 Task: Mix a mono version of a podcast intro for a consistent listening experience.
Action: Mouse moved to (5, 7)
Screenshot: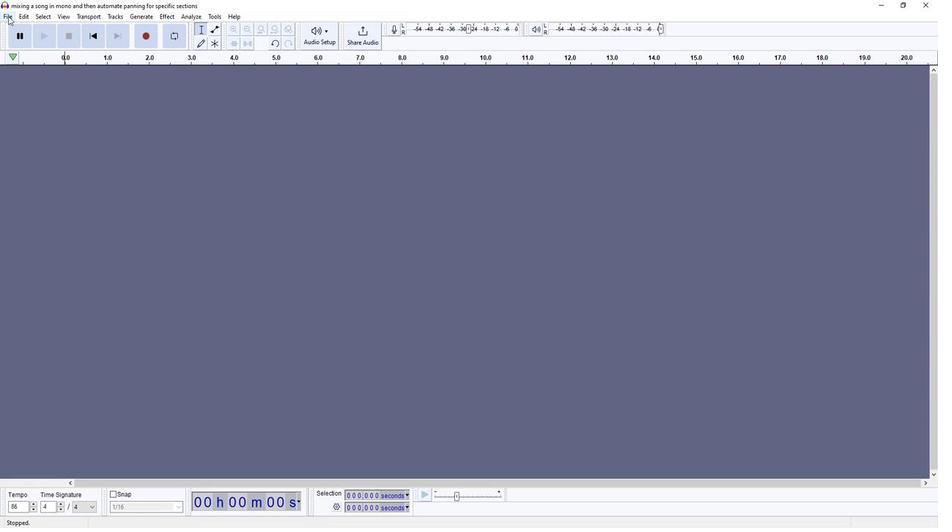 
Action: Mouse pressed left at (5, 7)
Screenshot: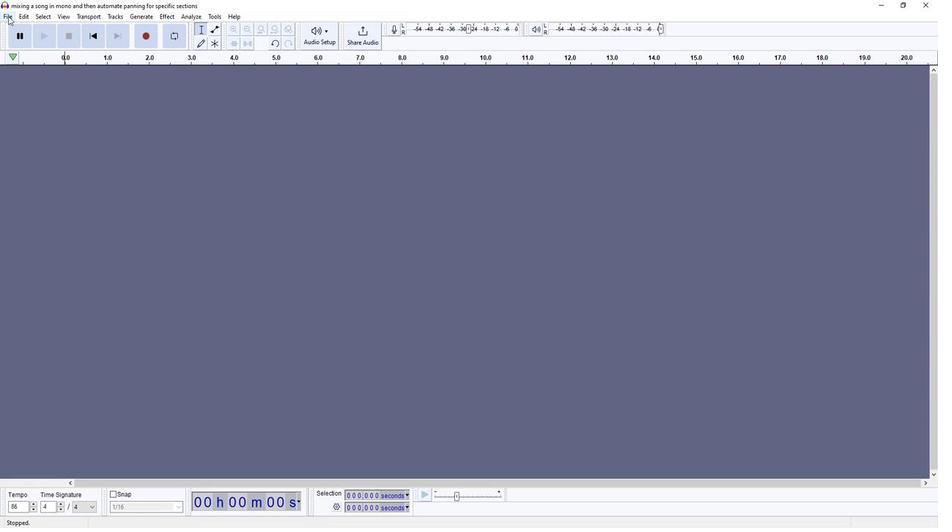 
Action: Mouse moved to (157, 107)
Screenshot: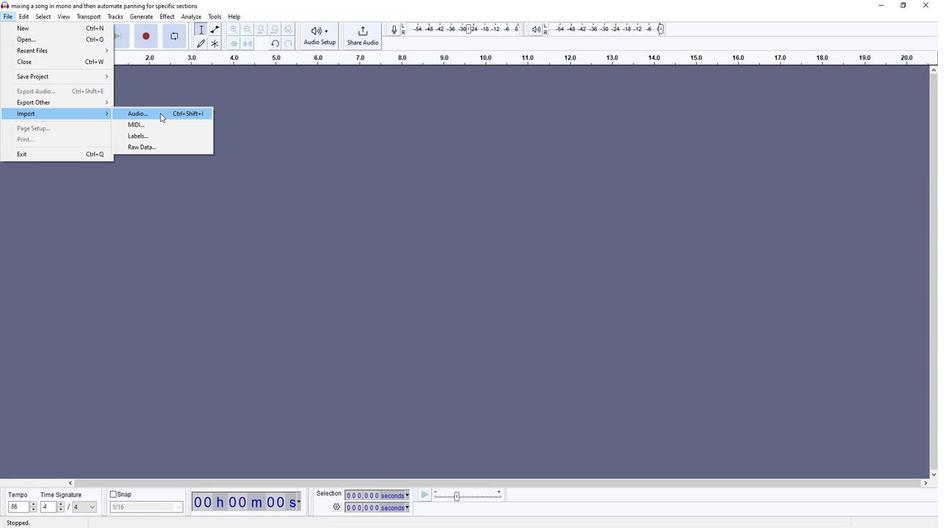 
Action: Mouse pressed left at (157, 107)
Screenshot: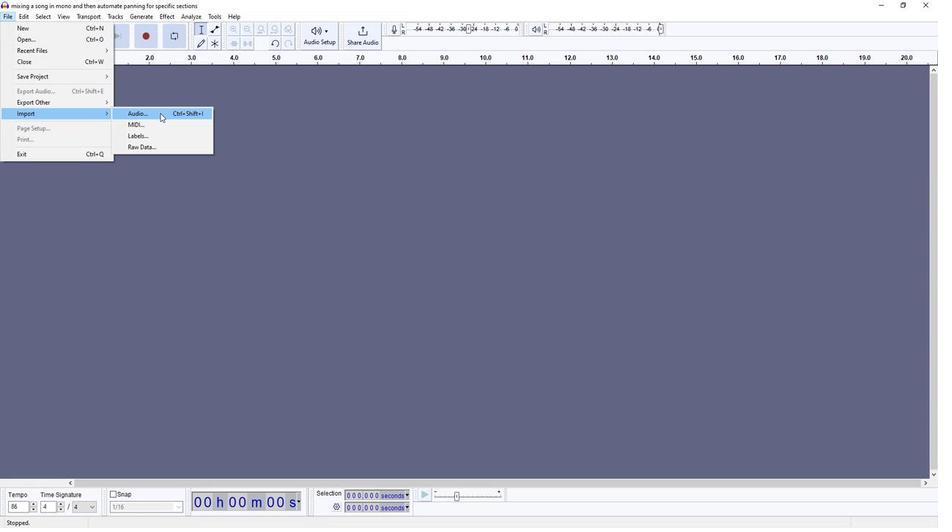 
Action: Mouse moved to (154, 110)
Screenshot: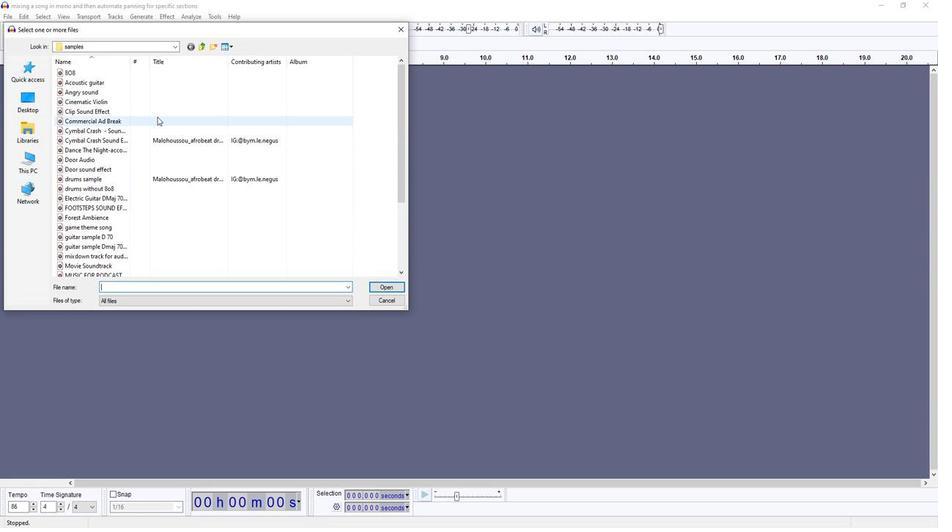 
Action: Mouse scrolled (154, 110) with delta (0, 0)
Screenshot: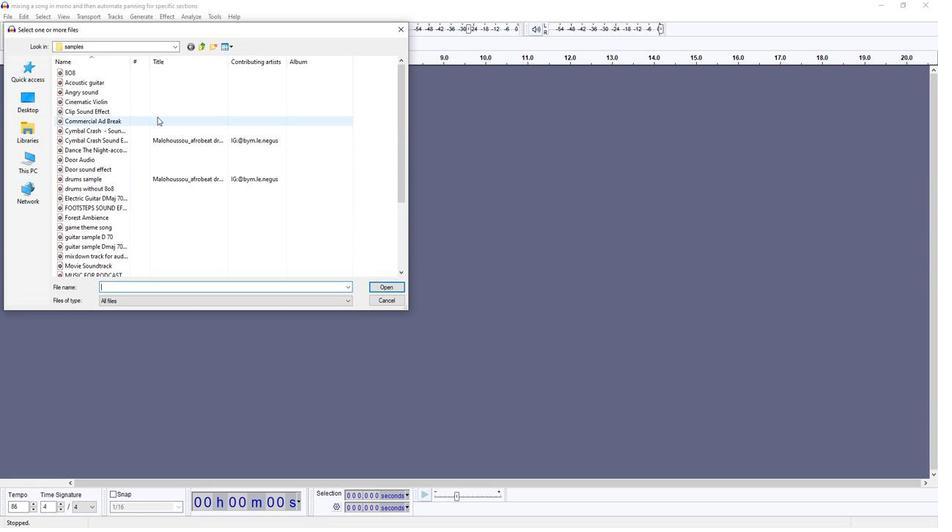 
Action: Mouse scrolled (154, 110) with delta (0, 0)
Screenshot: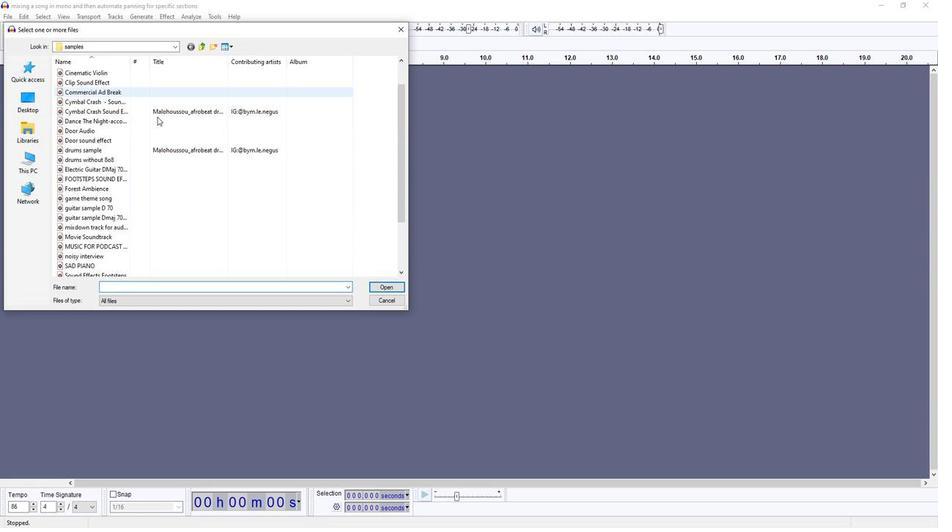 
Action: Mouse scrolled (154, 110) with delta (0, 0)
Screenshot: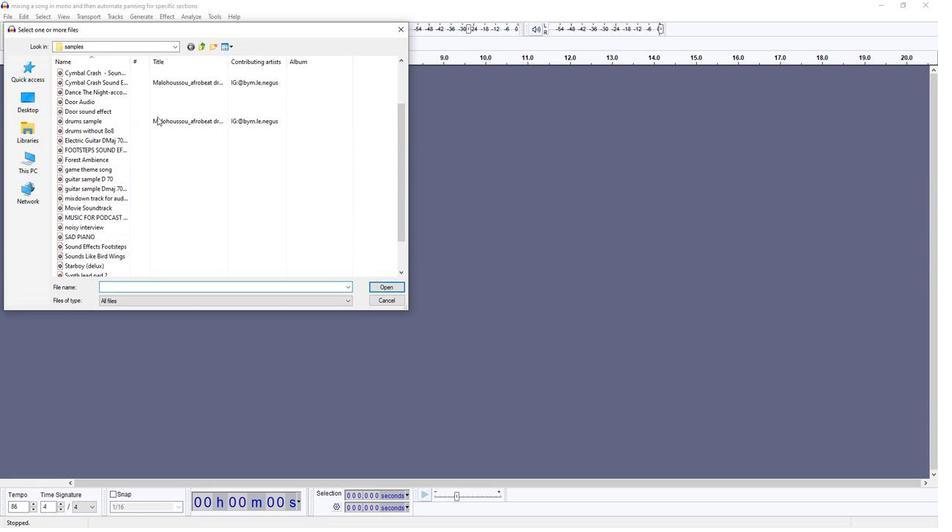 
Action: Mouse scrolled (154, 110) with delta (0, 0)
Screenshot: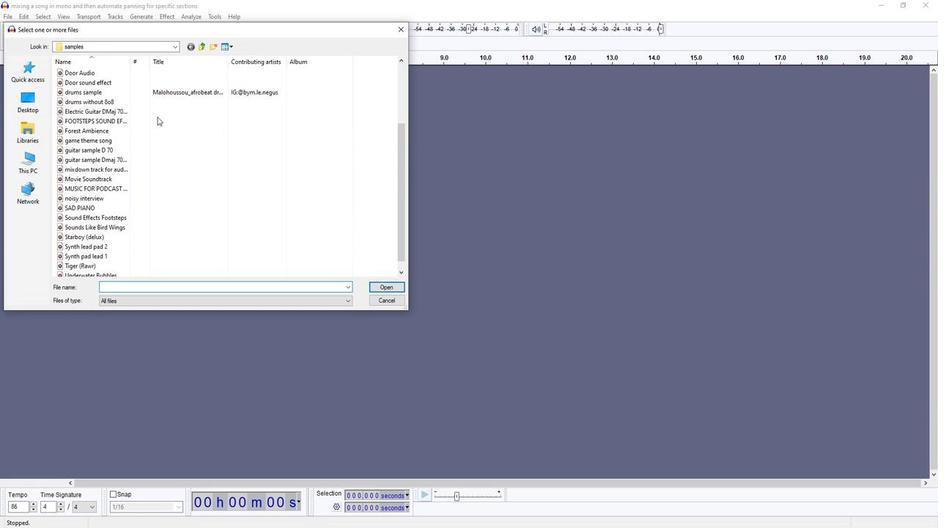 
Action: Mouse scrolled (154, 110) with delta (0, 0)
Screenshot: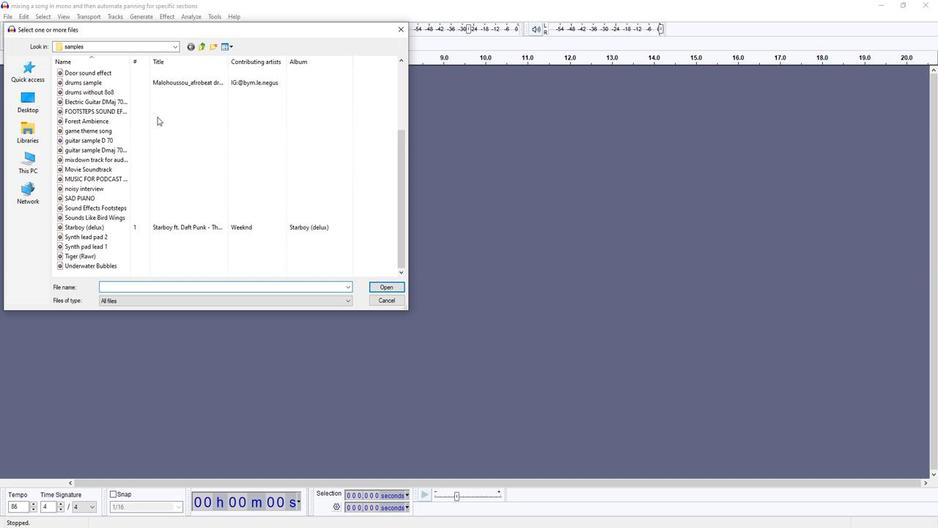 
Action: Mouse scrolled (154, 110) with delta (0, 0)
Screenshot: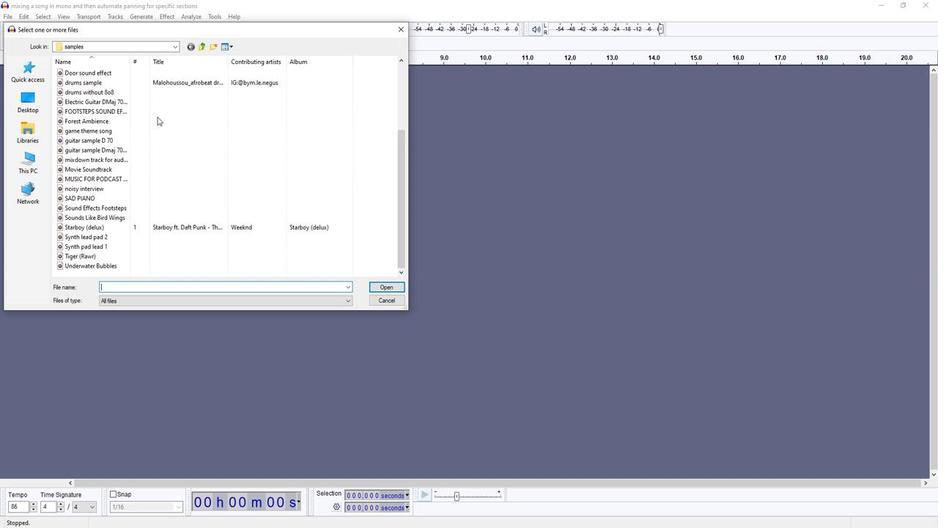 
Action: Mouse moved to (108, 172)
Screenshot: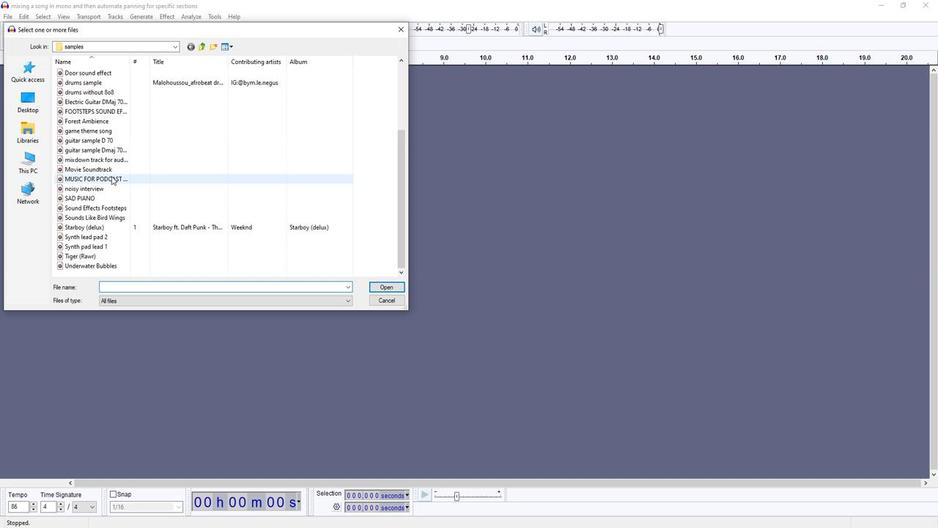 
Action: Mouse pressed left at (108, 172)
Screenshot: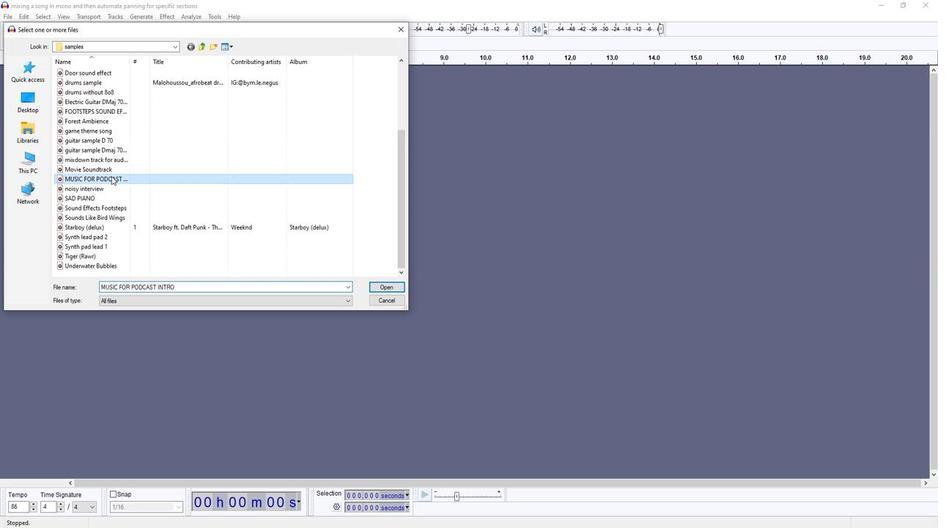 
Action: Mouse moved to (379, 286)
Screenshot: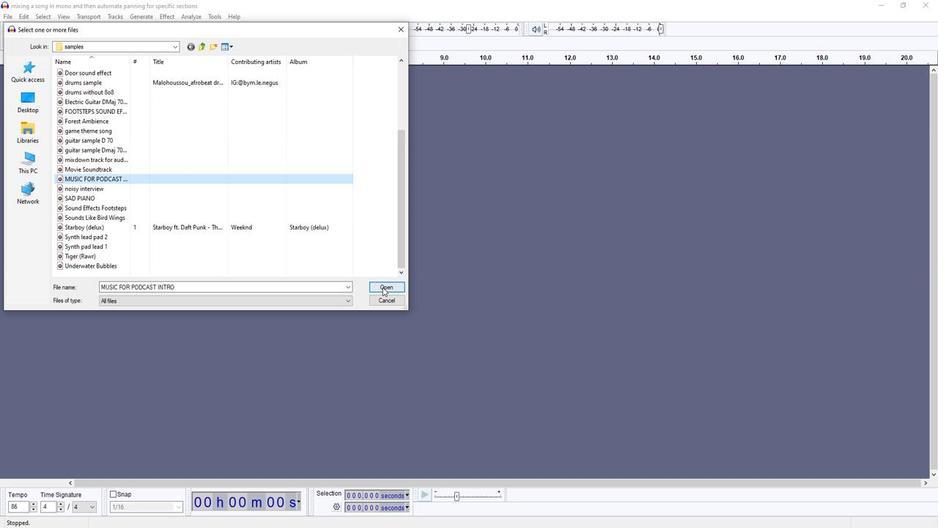 
Action: Mouse pressed left at (379, 286)
Screenshot: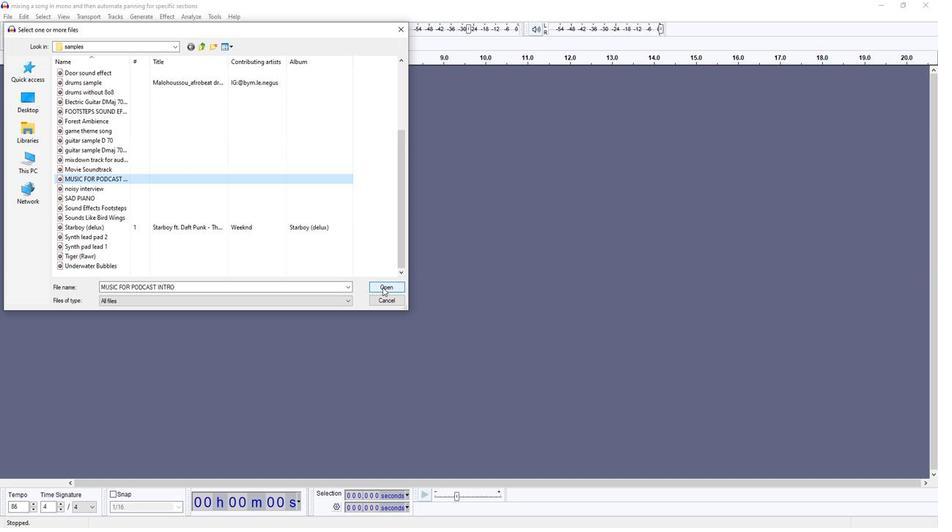 
Action: Mouse moved to (231, 18)
Screenshot: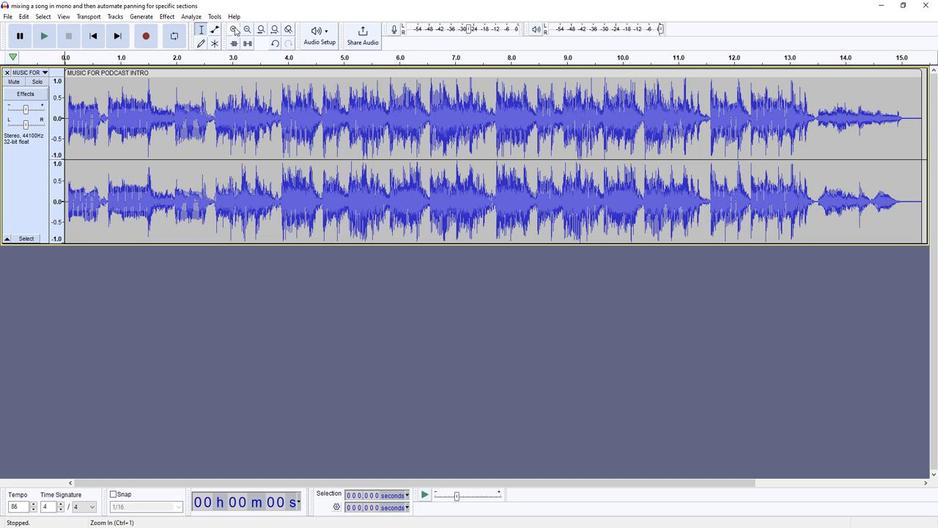 
Action: Mouse pressed left at (231, 18)
Screenshot: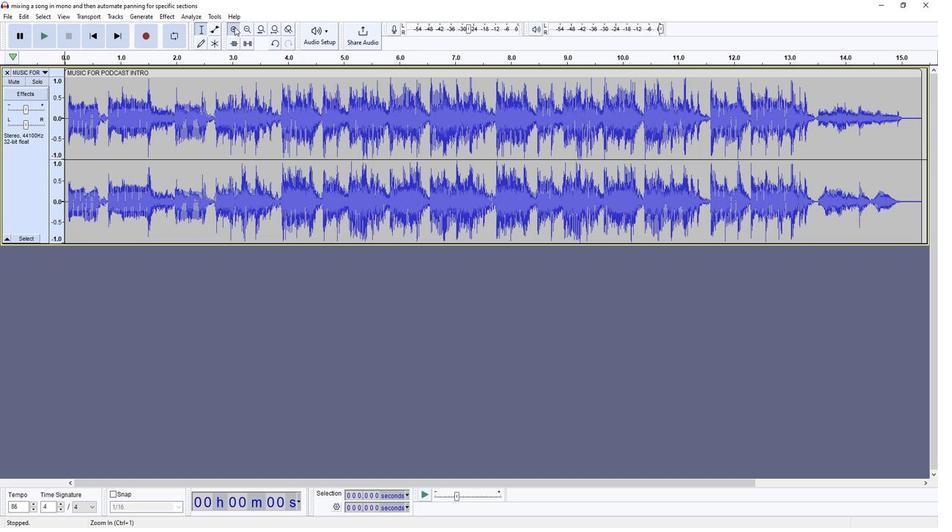 
Action: Mouse pressed left at (231, 18)
Screenshot: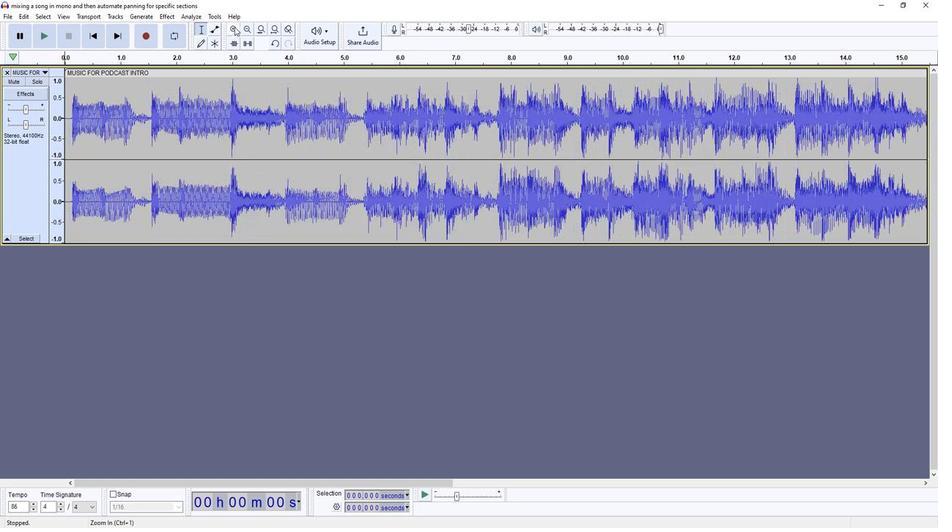 
Action: Mouse moved to (77, 114)
Screenshot: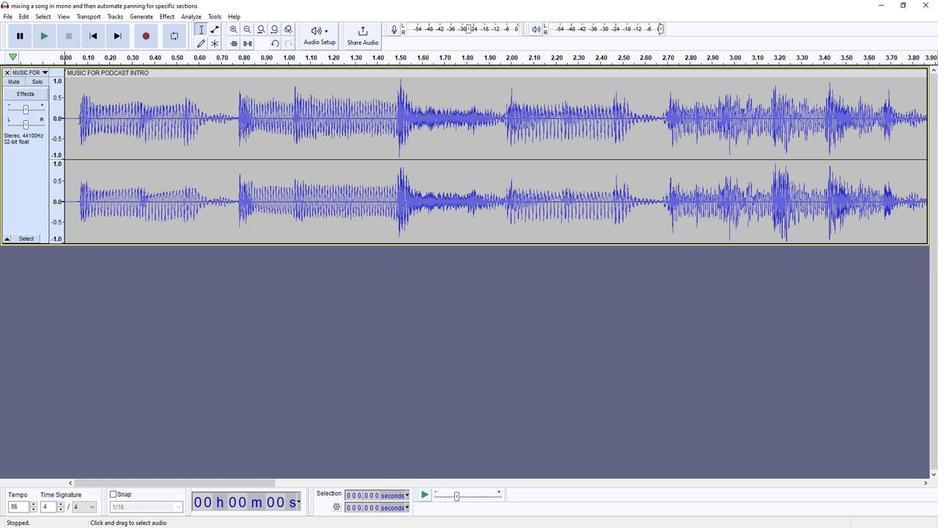 
Action: Mouse pressed left at (77, 114)
Screenshot: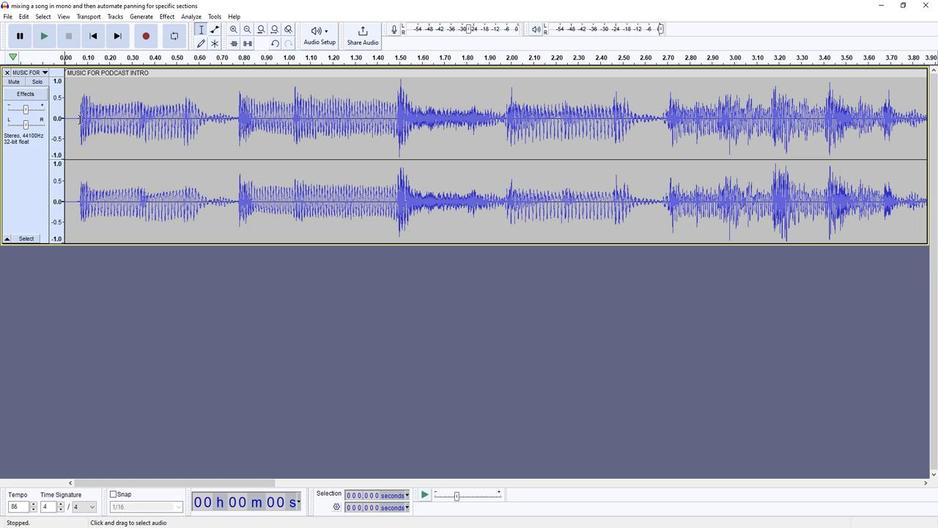 
Action: Mouse moved to (20, 6)
Screenshot: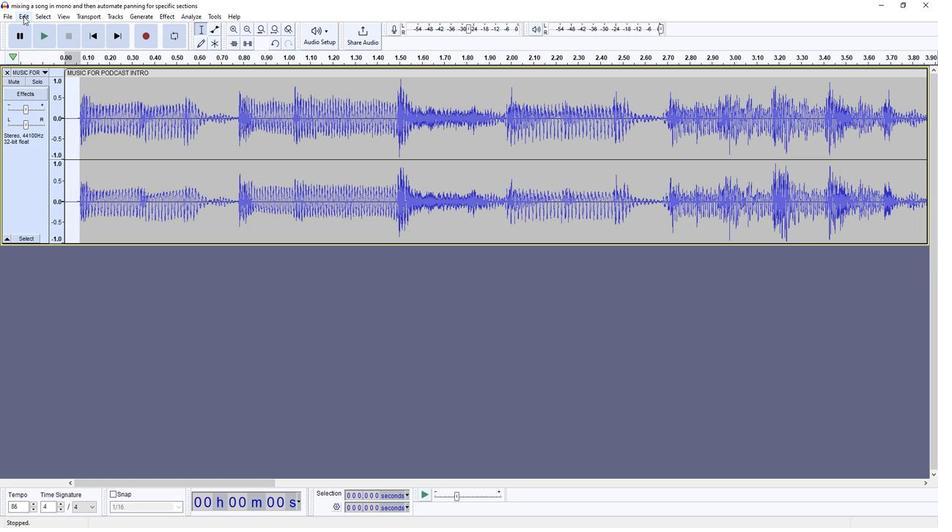 
Action: Mouse pressed left at (20, 6)
Screenshot: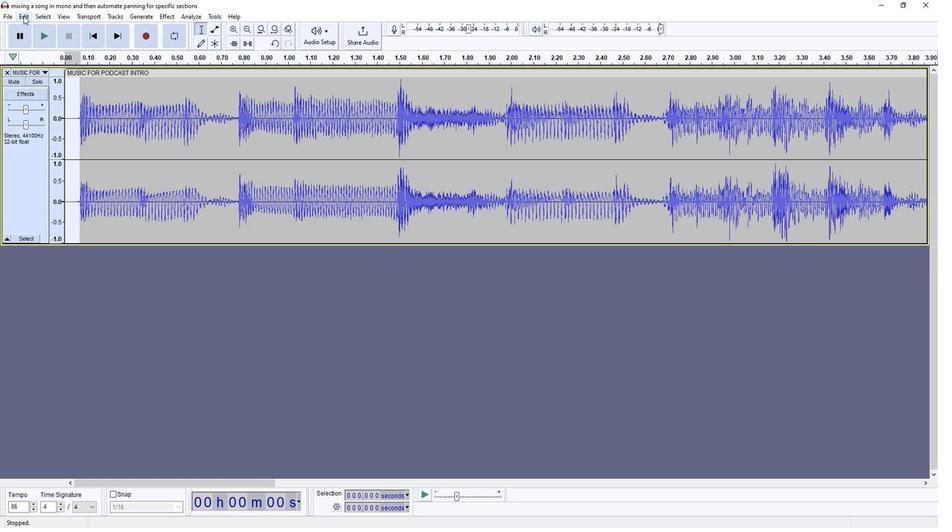 
Action: Mouse moved to (31, 44)
Screenshot: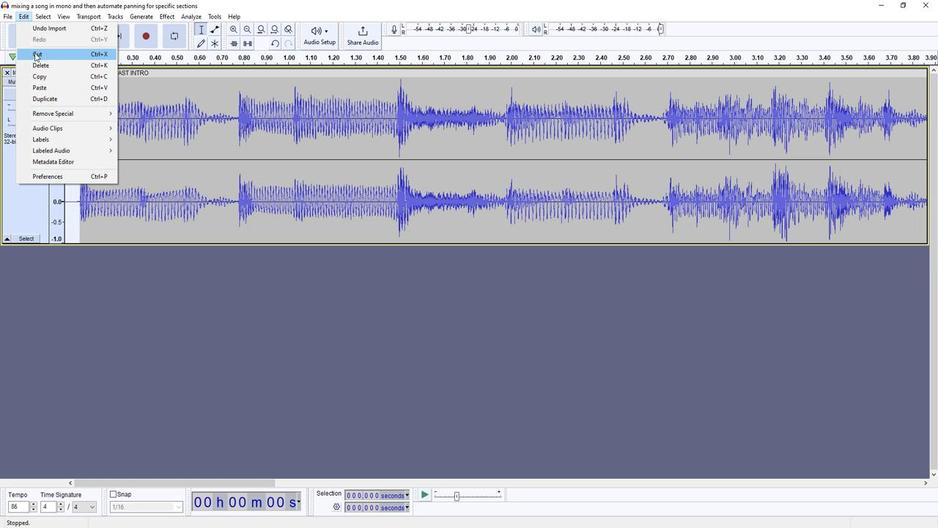 
Action: Mouse pressed left at (31, 44)
Screenshot: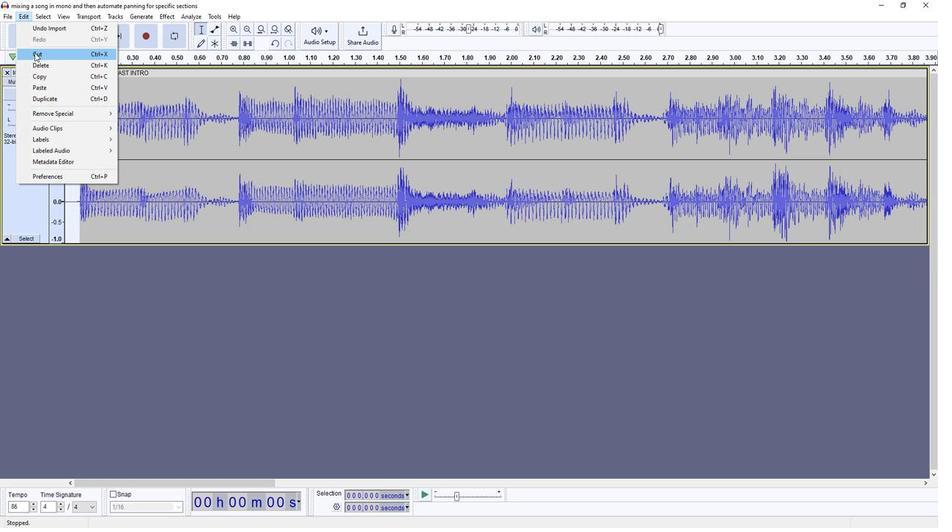 
Action: Mouse moved to (242, 21)
Screenshot: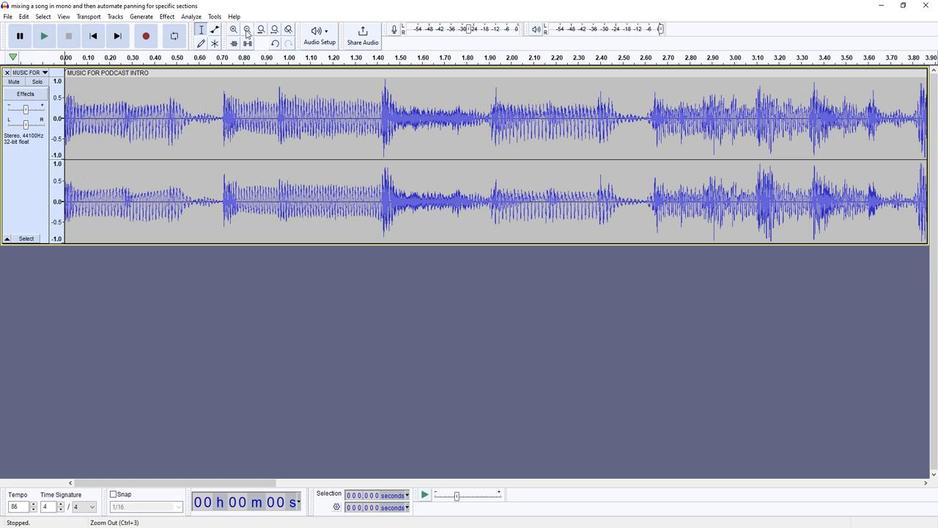 
Action: Mouse pressed left at (242, 21)
Screenshot: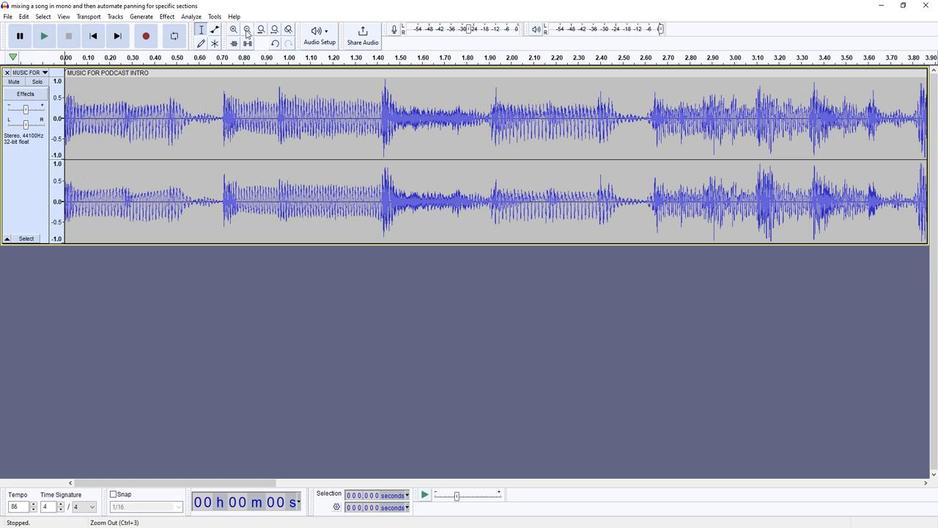 
Action: Mouse pressed left at (242, 21)
Screenshot: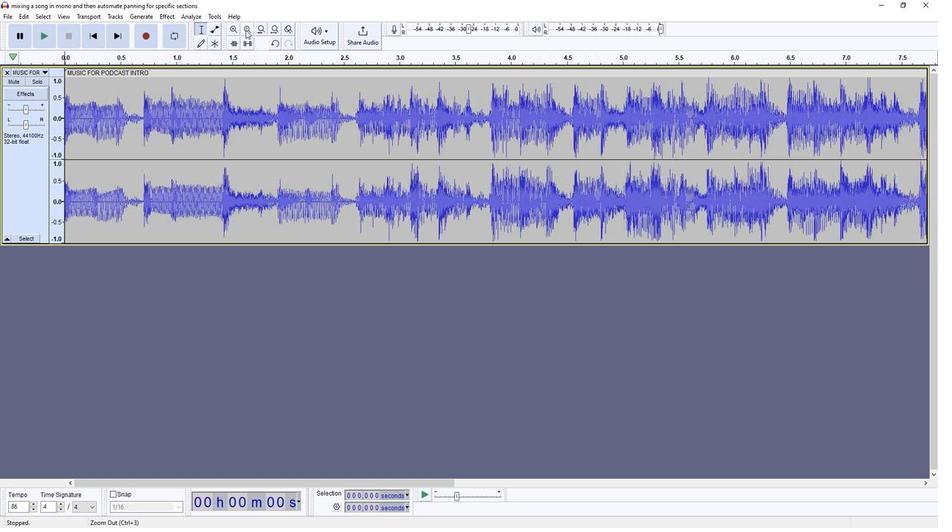 
Action: Mouse pressed left at (242, 21)
Screenshot: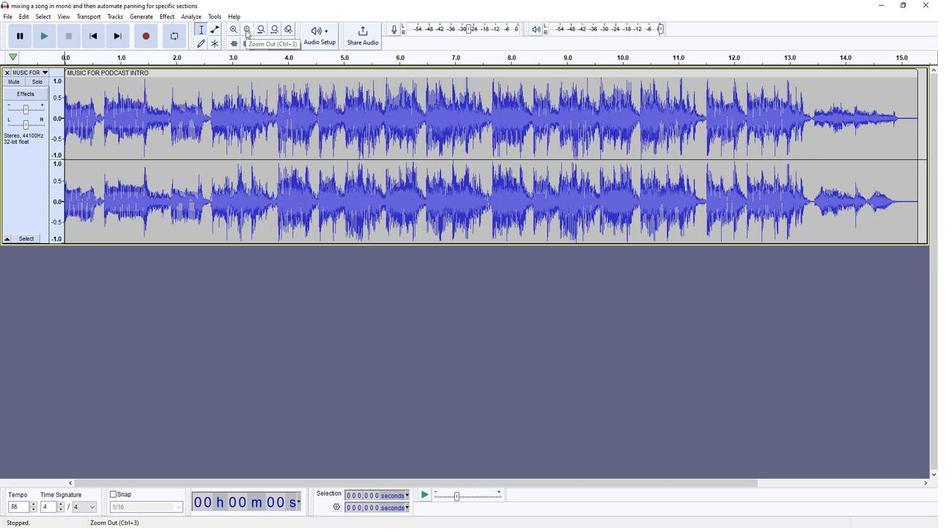 
Action: Mouse moved to (498, 107)
Screenshot: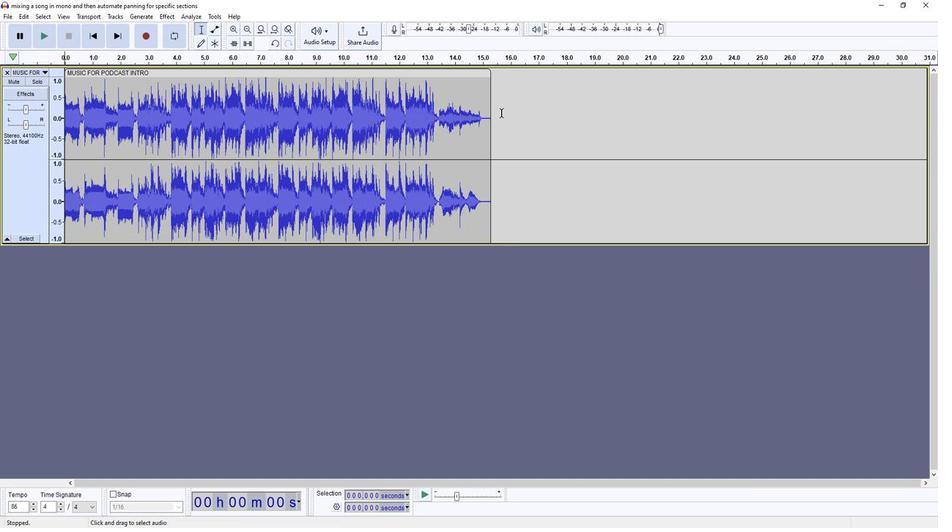 
Action: Mouse pressed left at (498, 107)
Screenshot: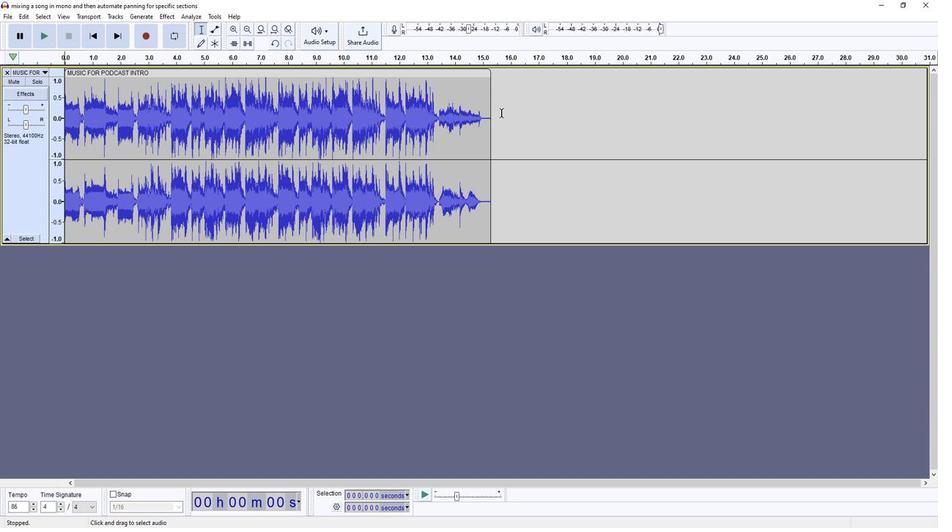 
Action: Mouse moved to (44, 28)
Screenshot: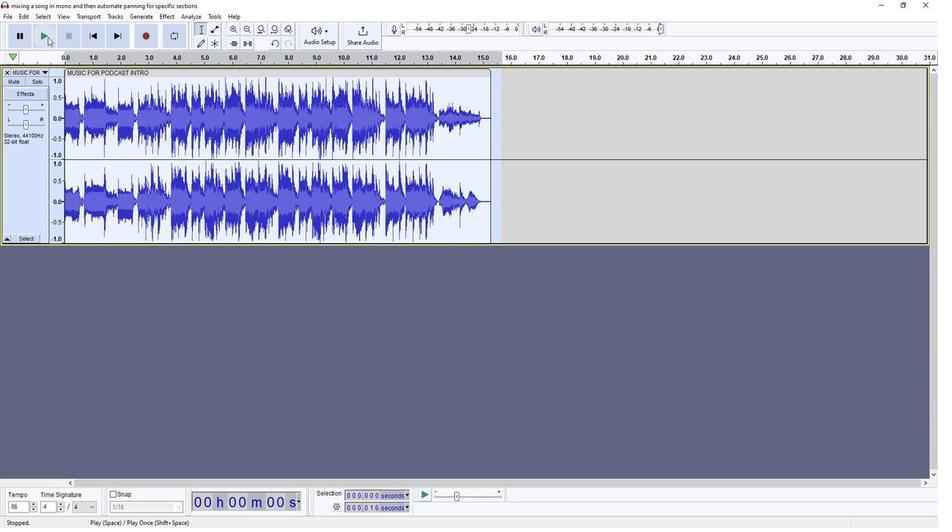 
Action: Mouse pressed left at (44, 28)
Screenshot: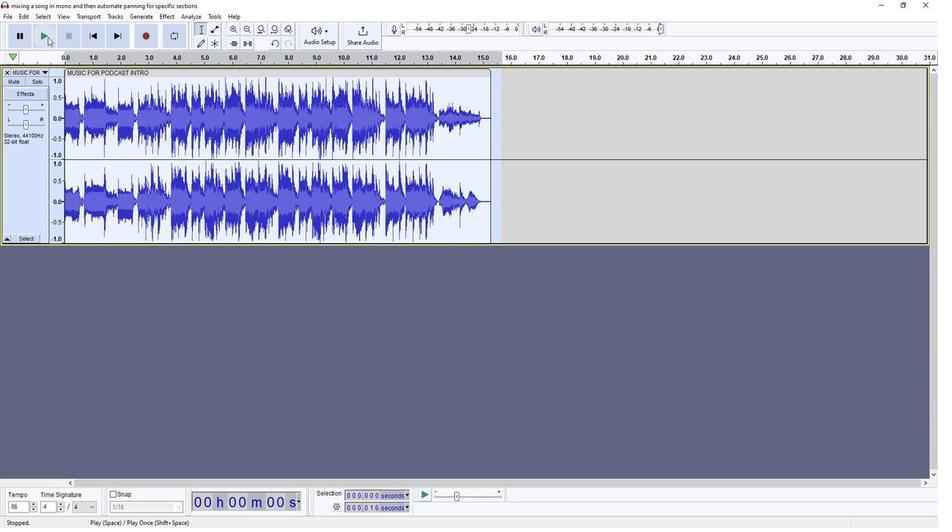 
Action: Mouse moved to (66, 27)
Screenshot: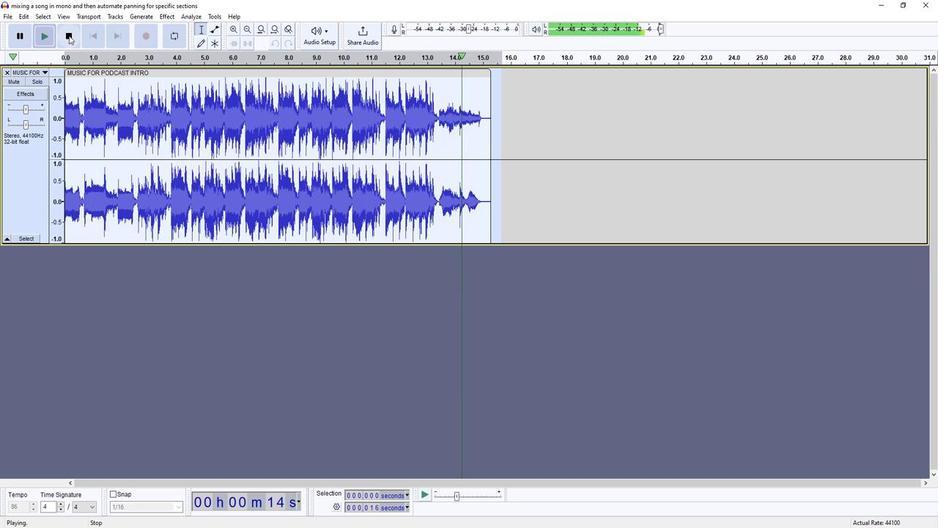 
Action: Mouse pressed left at (66, 27)
Screenshot: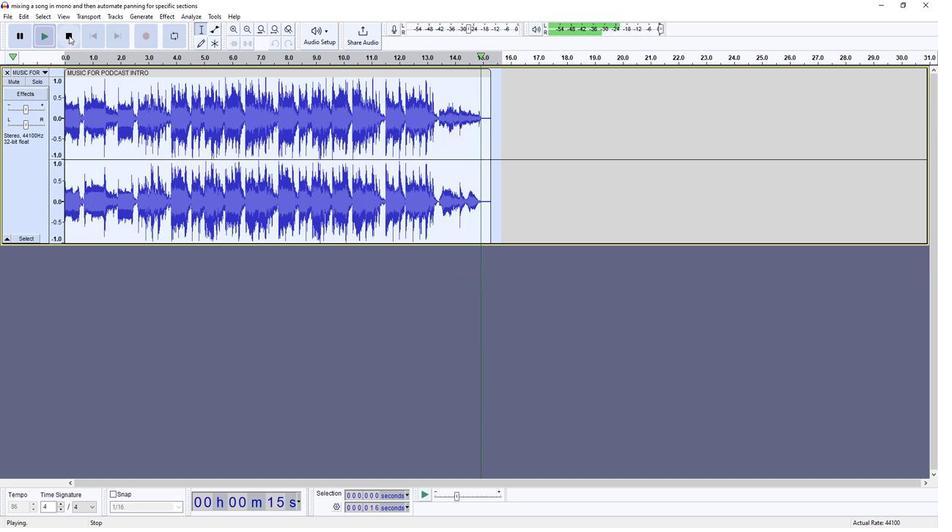 
Action: Mouse moved to (165, 5)
Screenshot: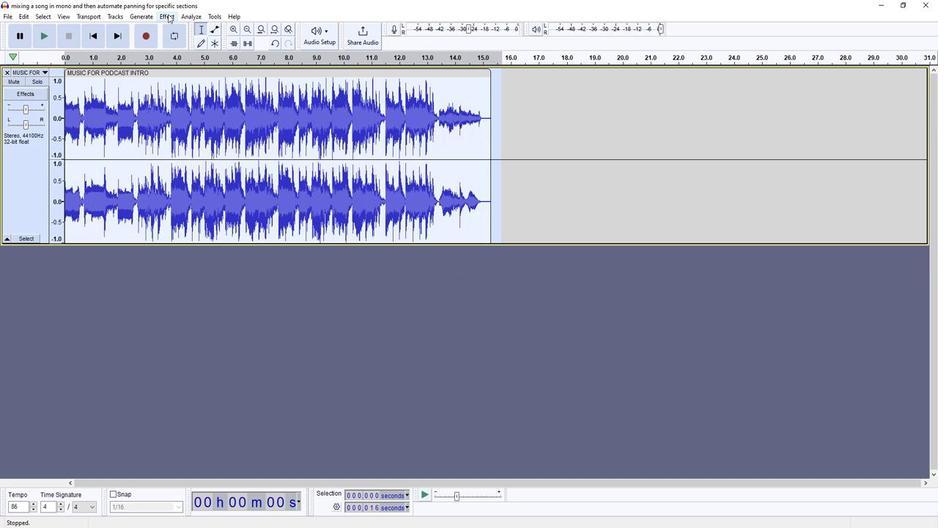 
Action: Mouse pressed left at (165, 5)
Screenshot: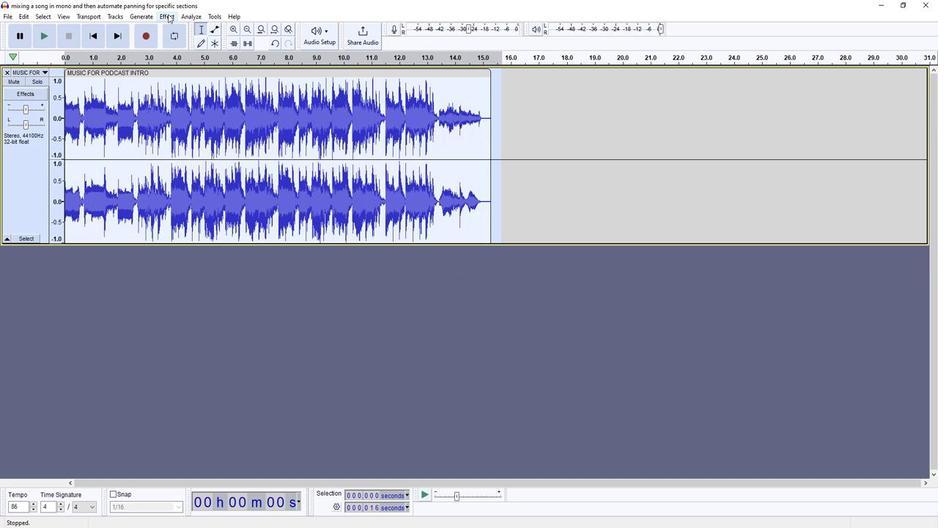 
Action: Mouse moved to (308, 107)
Screenshot: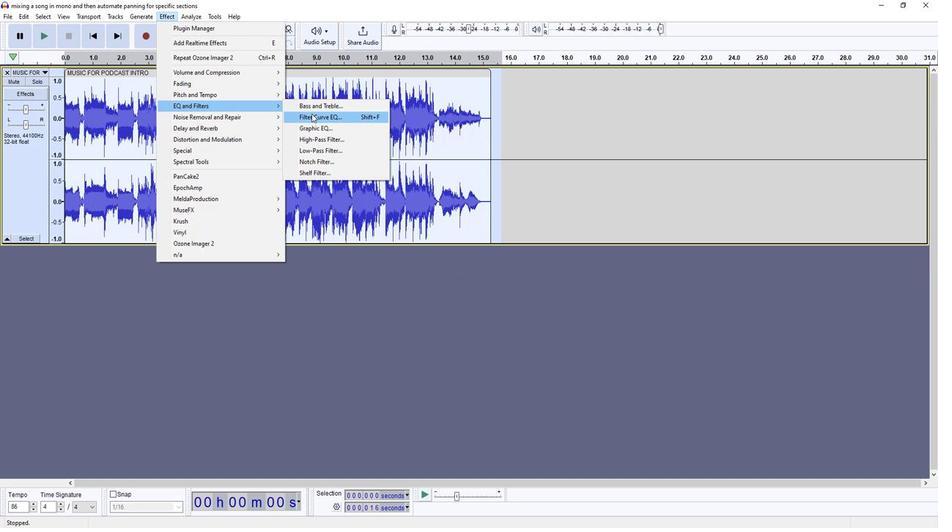 
Action: Mouse pressed left at (308, 107)
Screenshot: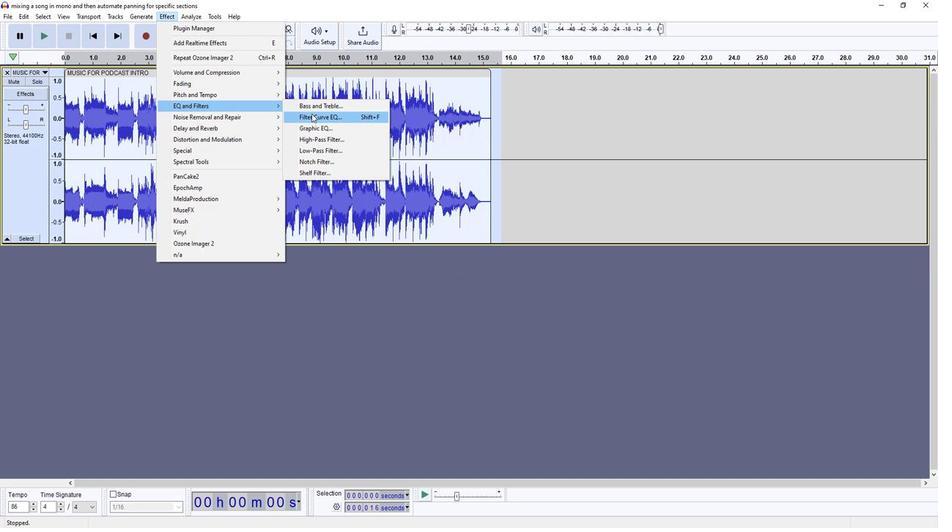 
Action: Mouse moved to (425, 262)
Screenshot: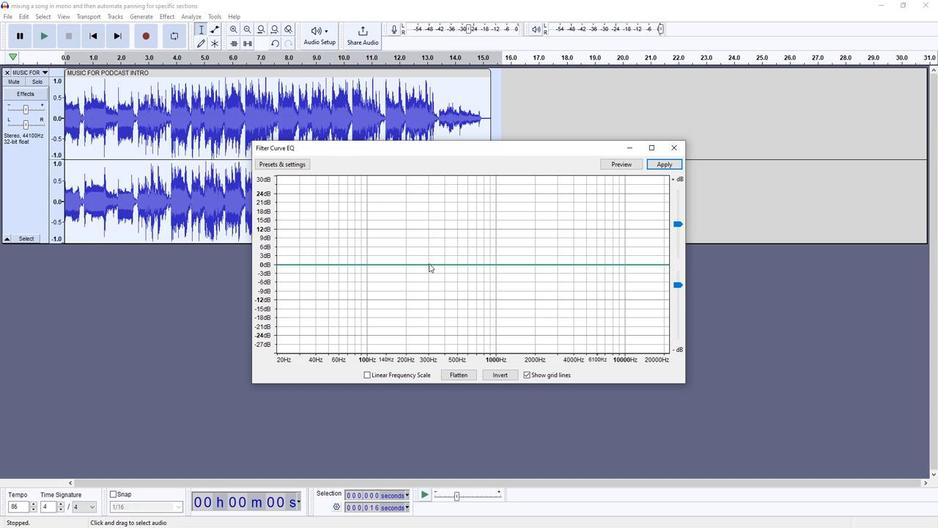 
Action: Mouse pressed left at (425, 262)
Screenshot: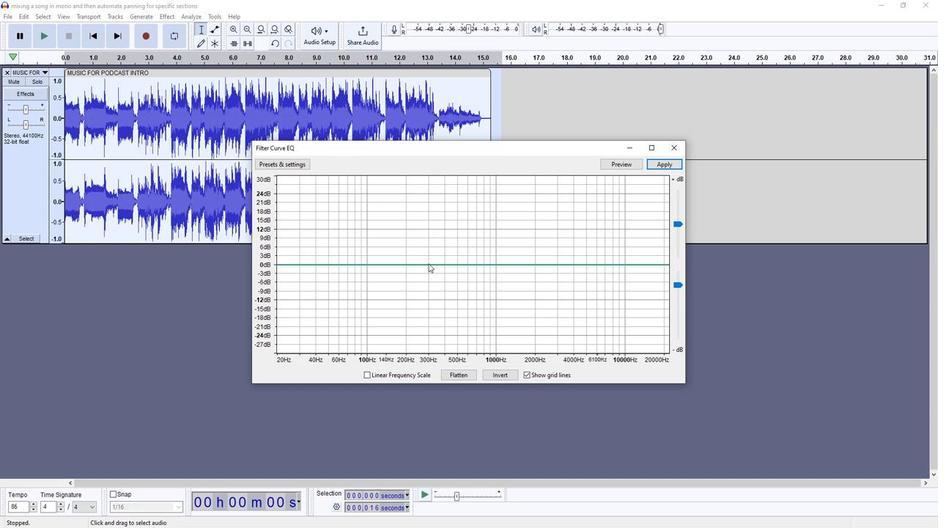 
Action: Mouse moved to (409, 262)
Screenshot: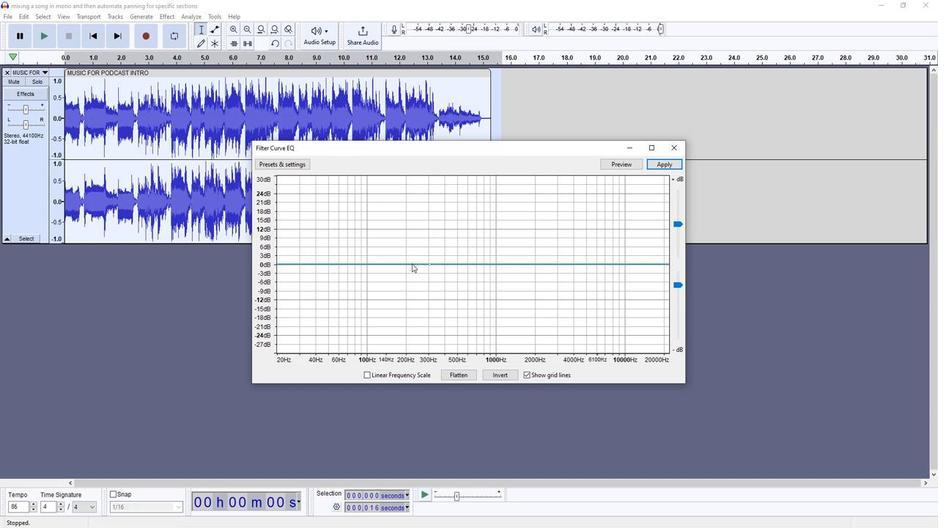 
Action: Mouse pressed left at (409, 262)
Screenshot: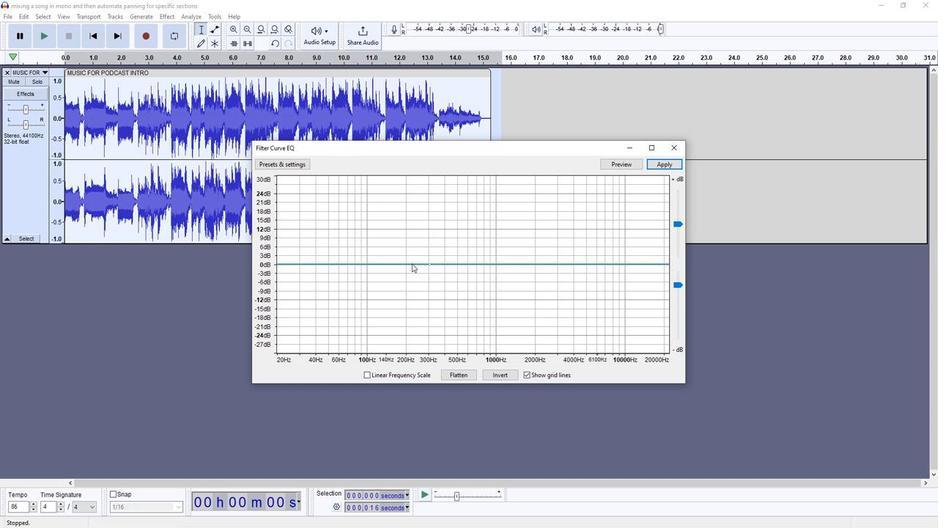 
Action: Mouse moved to (409, 262)
Screenshot: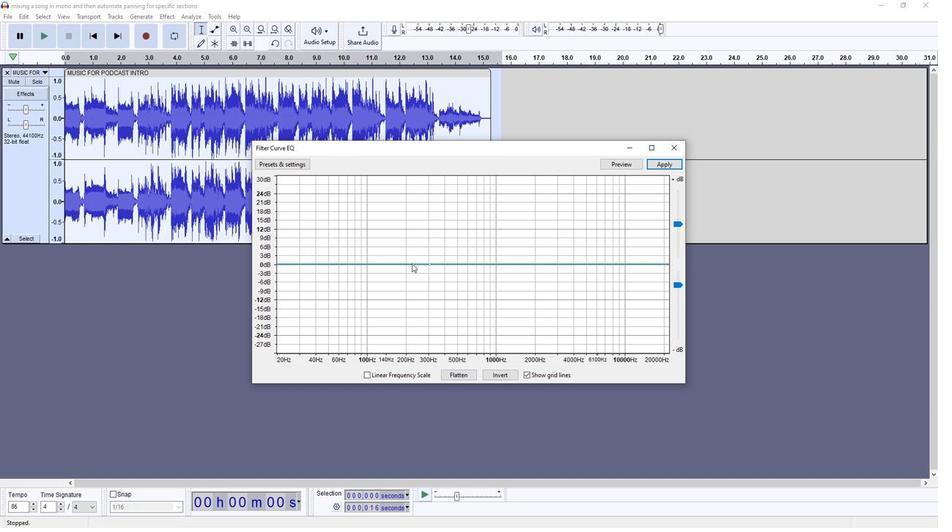 
Action: Mouse pressed left at (409, 262)
Screenshot: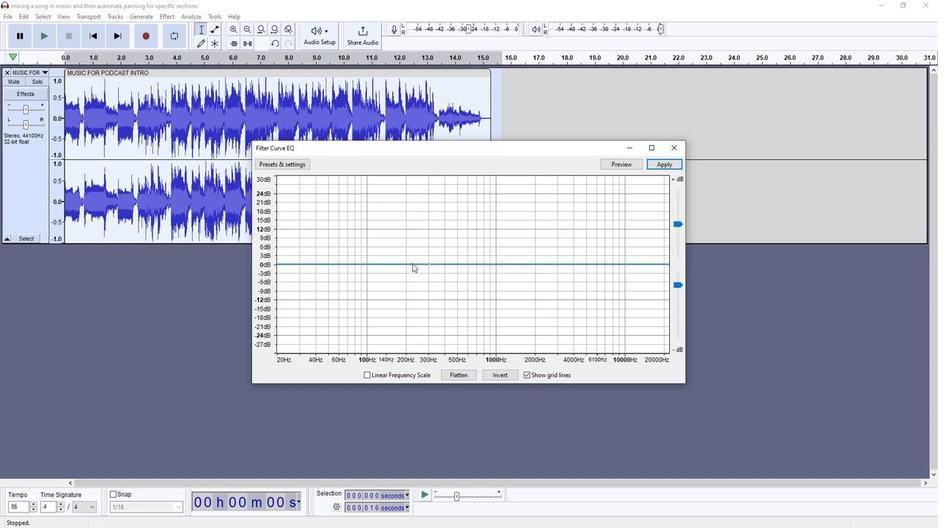 
Action: Mouse moved to (276, 262)
Screenshot: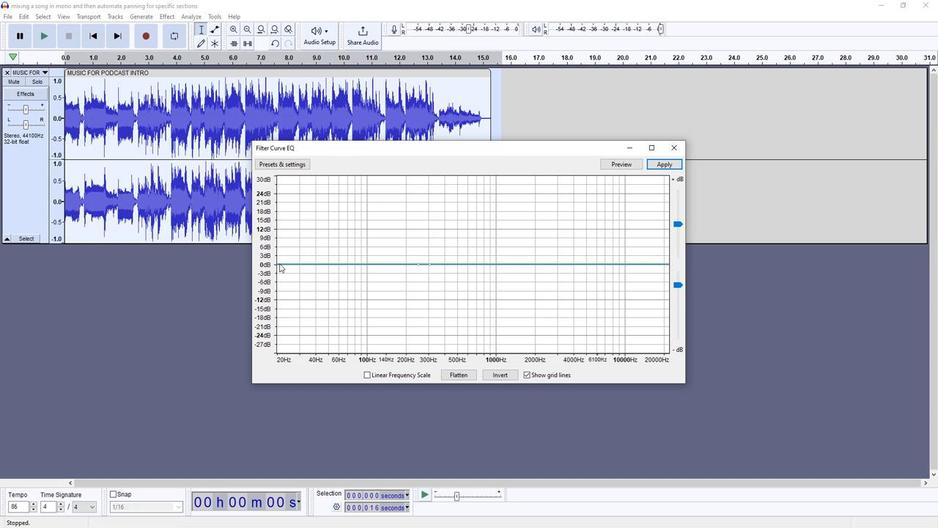 
Action: Mouse pressed left at (276, 262)
Screenshot: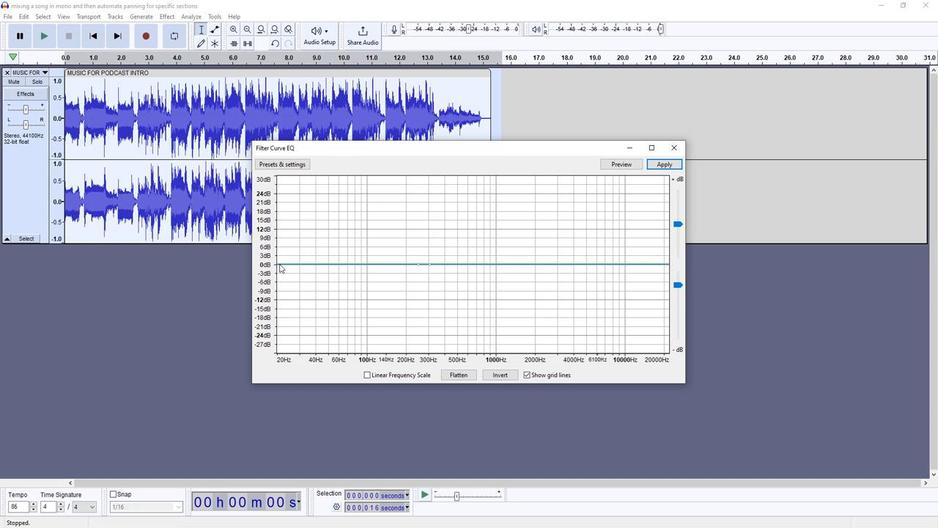 
Action: Mouse moved to (414, 262)
Screenshot: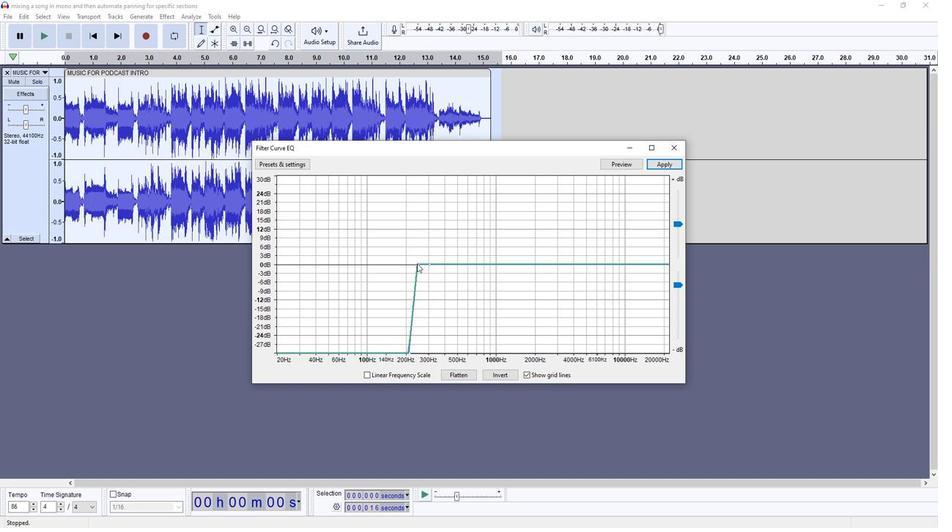 
Action: Mouse pressed left at (414, 262)
Screenshot: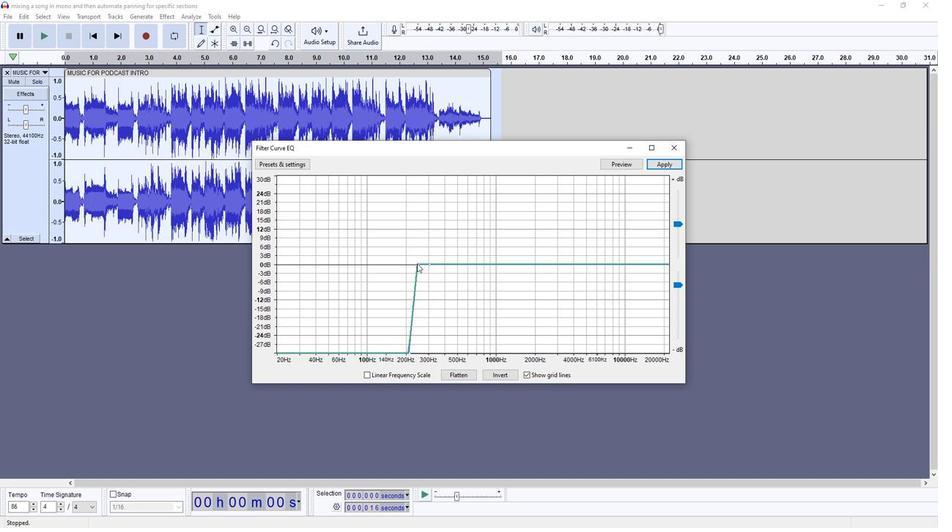
Action: Mouse moved to (583, 263)
Screenshot: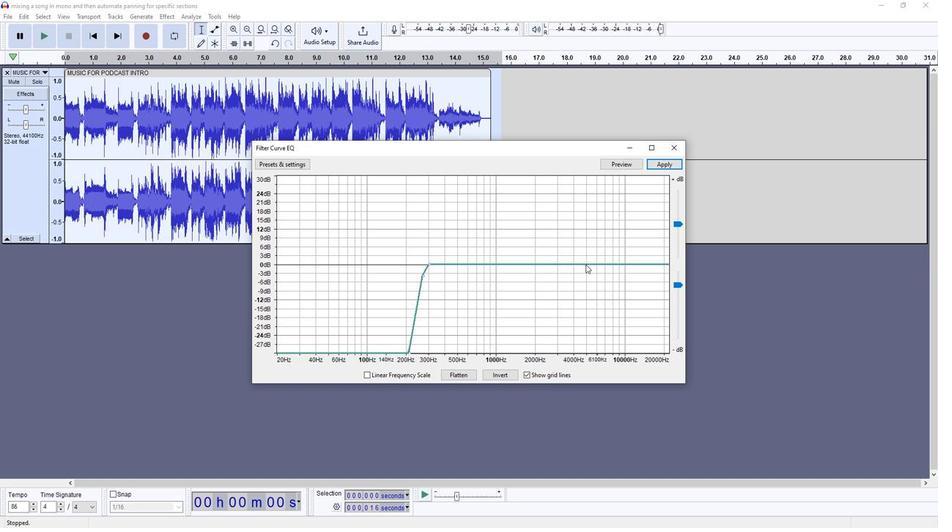 
Action: Mouse pressed left at (583, 263)
Screenshot: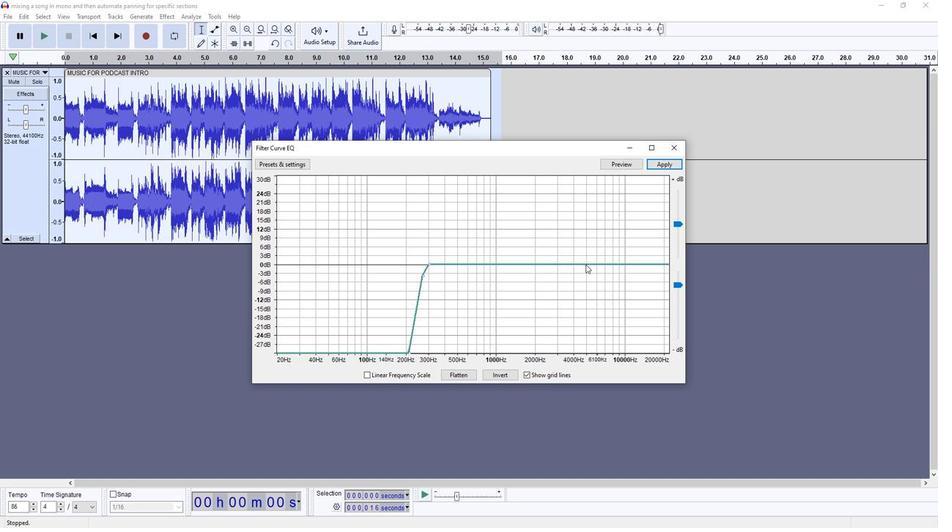 
Action: Mouse moved to (588, 264)
Screenshot: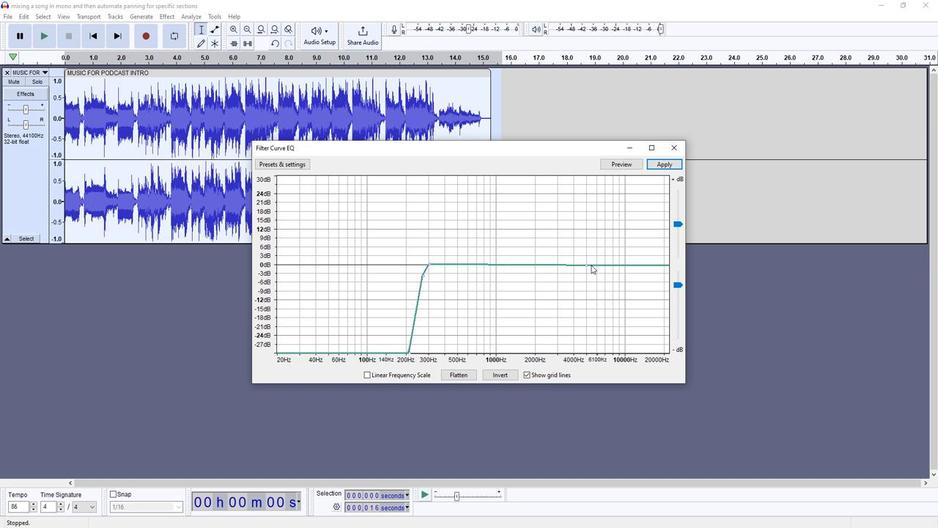 
Action: Mouse pressed left at (588, 264)
Screenshot: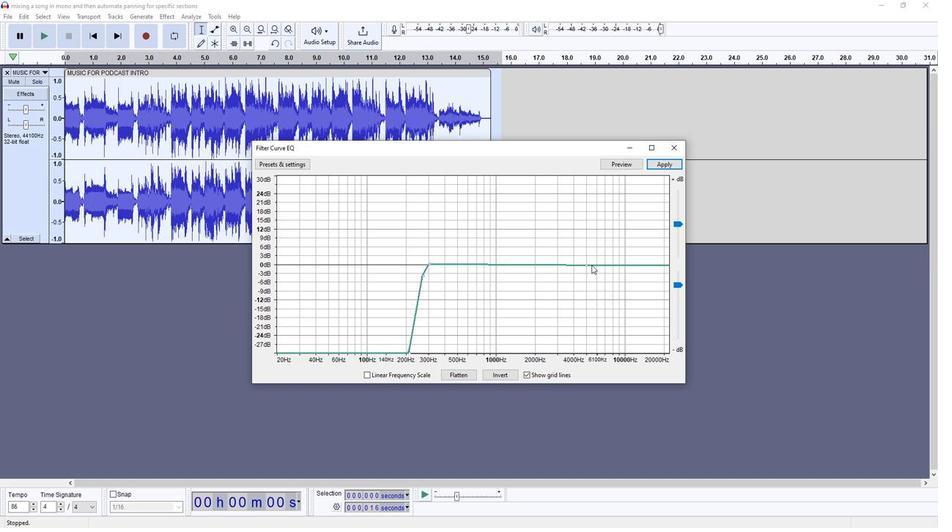 
Action: Mouse moved to (666, 264)
Screenshot: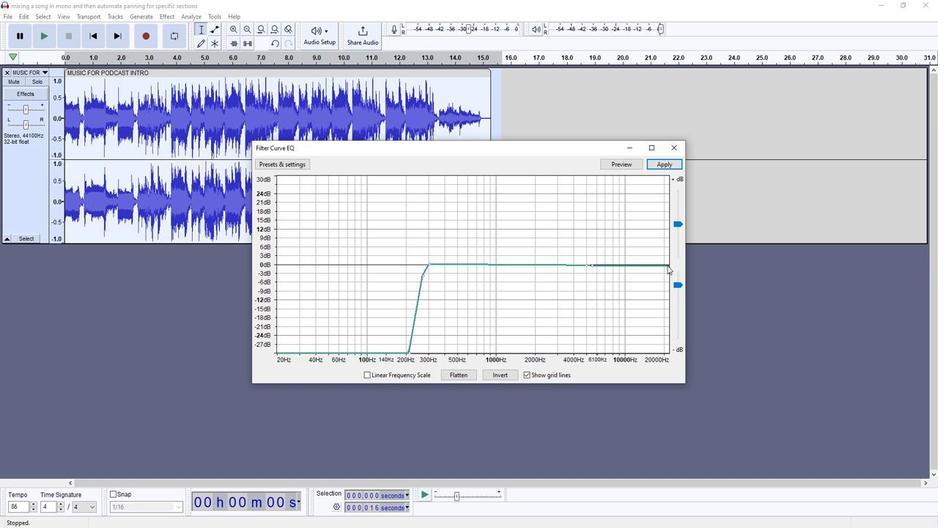
Action: Mouse pressed left at (666, 264)
Screenshot: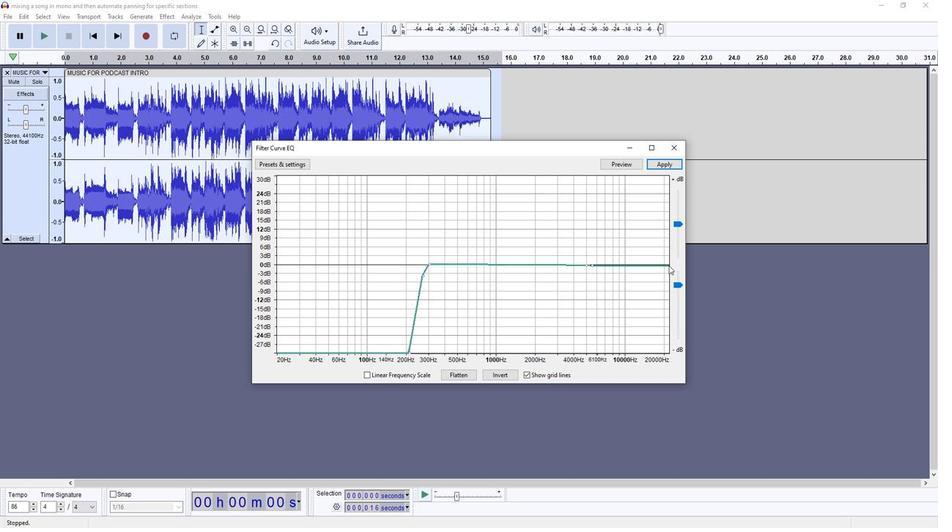 
Action: Mouse moved to (583, 263)
Screenshot: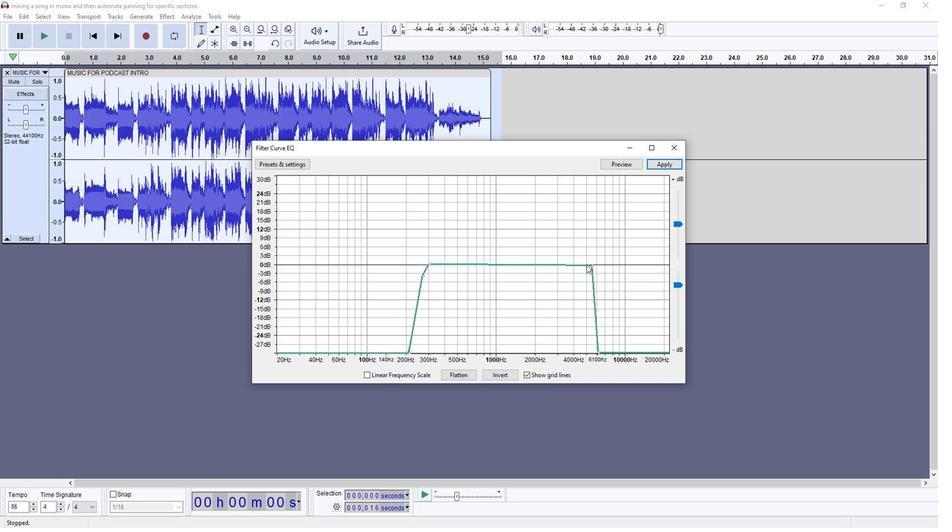 
Action: Mouse pressed left at (583, 263)
Screenshot: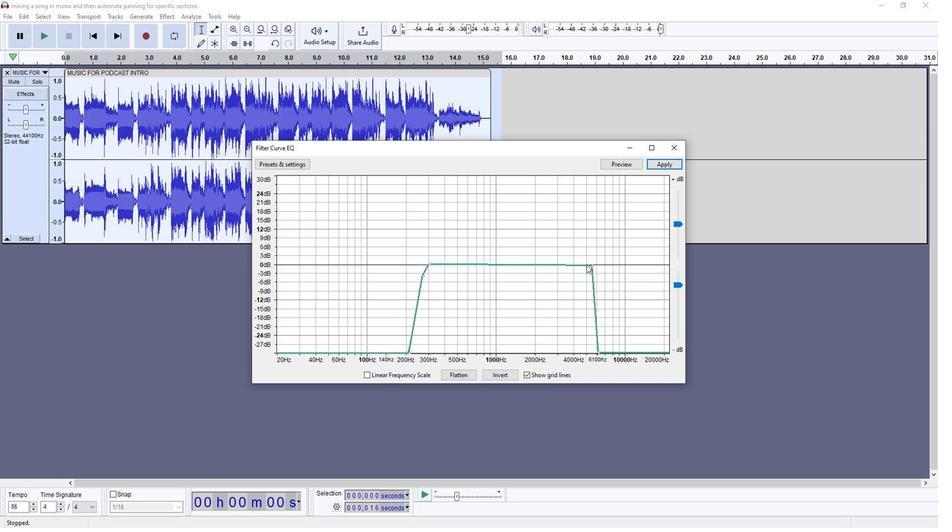 
Action: Mouse moved to (588, 263)
Screenshot: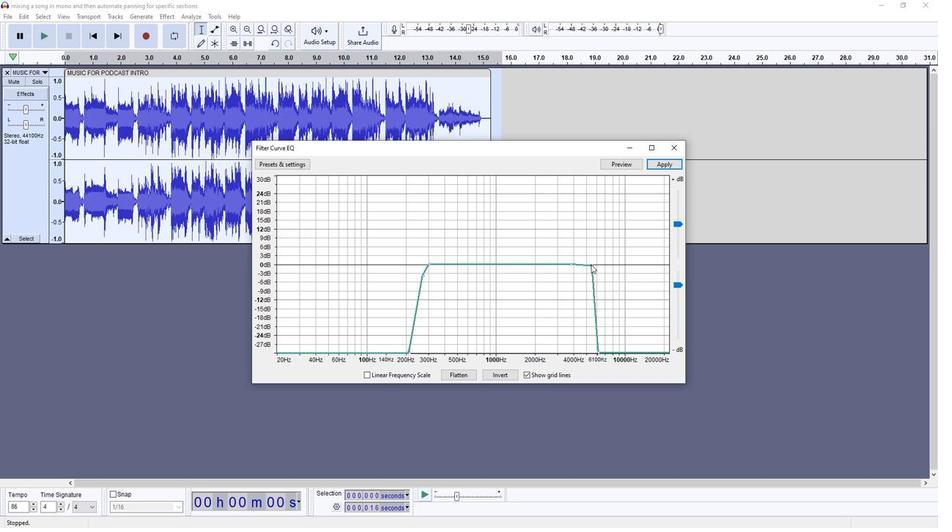 
Action: Mouse pressed left at (588, 263)
Screenshot: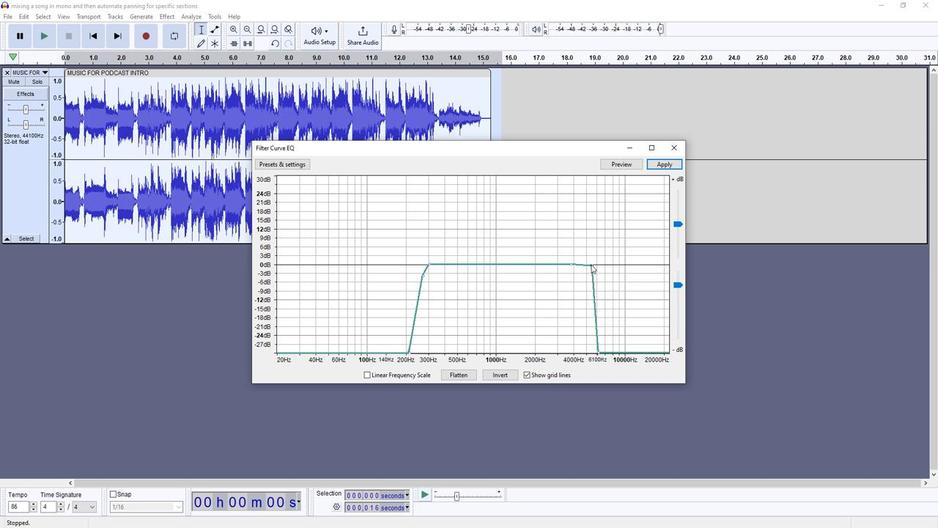 
Action: Mouse moved to (569, 262)
Screenshot: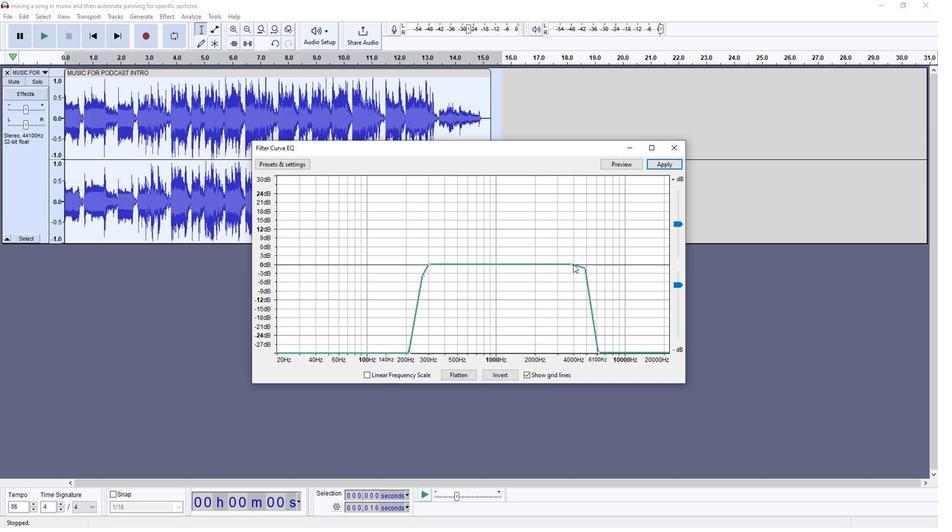 
Action: Mouse pressed left at (569, 262)
Screenshot: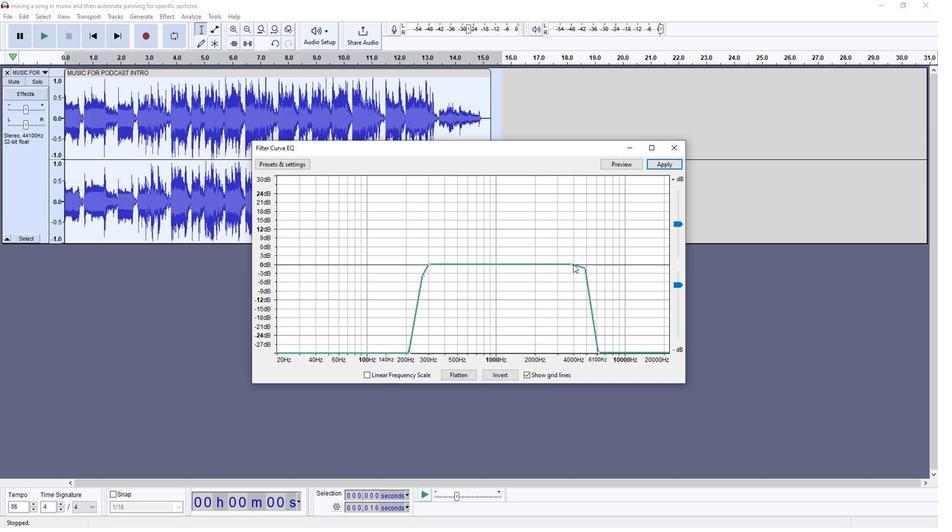 
Action: Mouse moved to (583, 267)
Screenshot: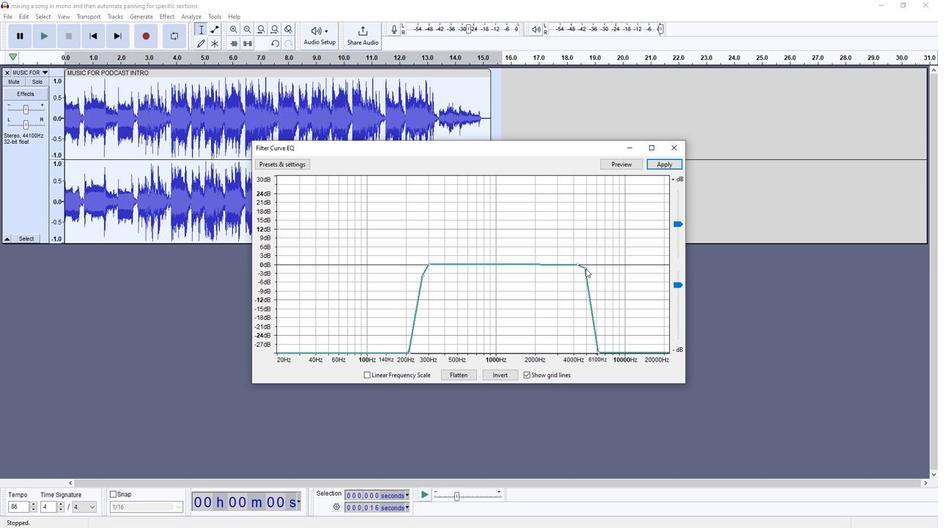 
Action: Mouse pressed left at (583, 267)
Screenshot: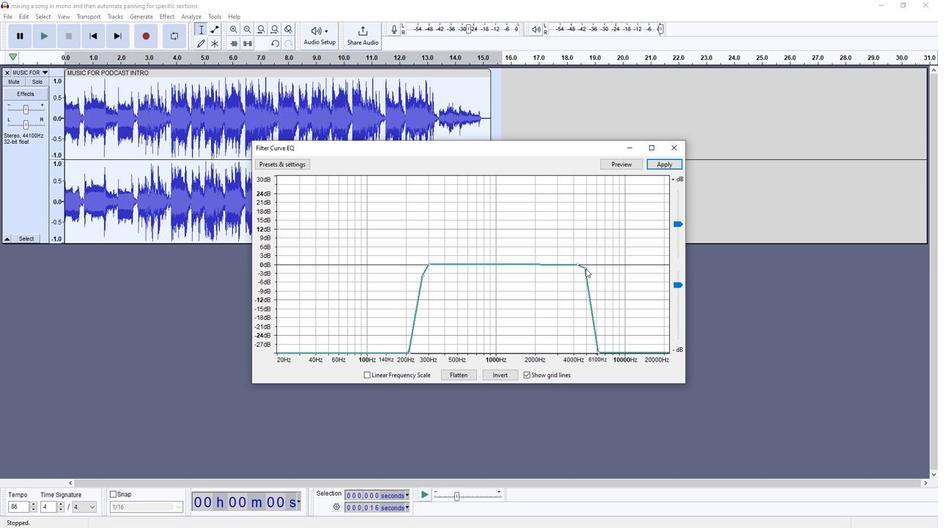 
Action: Mouse moved to (575, 262)
Screenshot: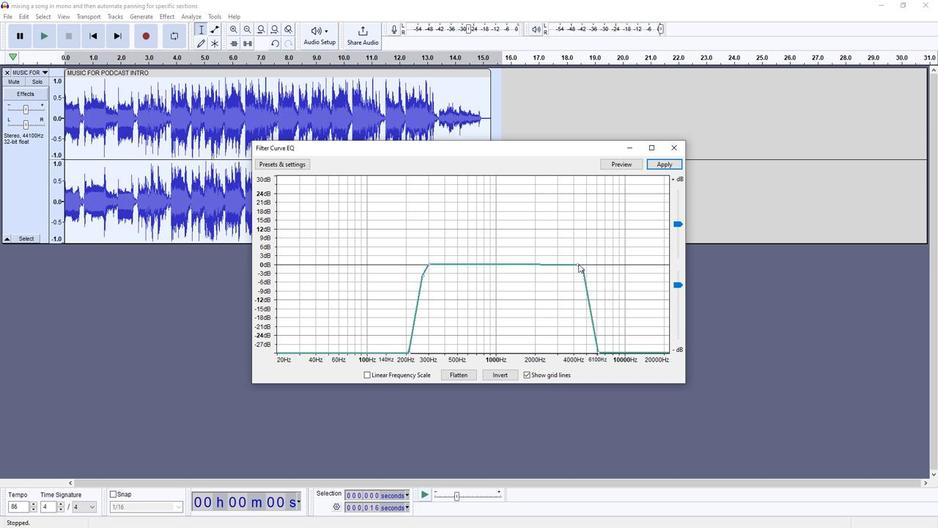
Action: Mouse pressed left at (575, 262)
Screenshot: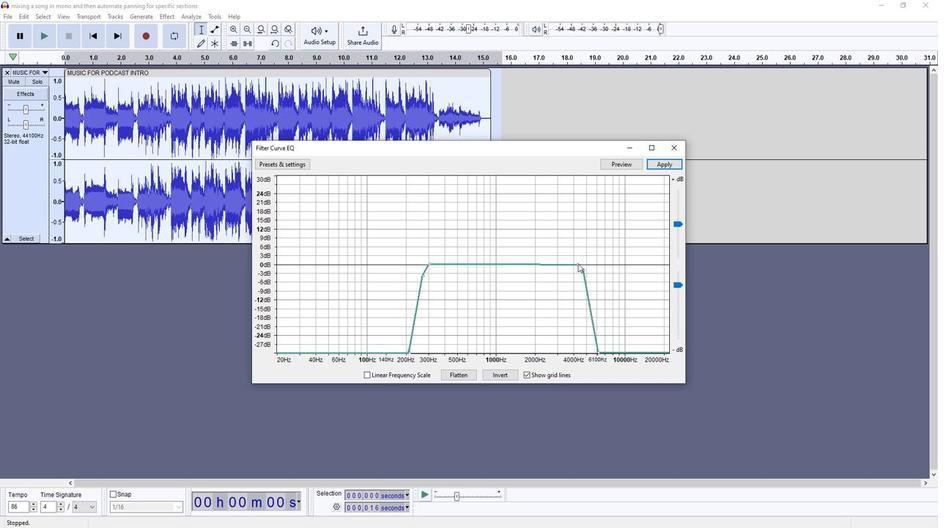 
Action: Mouse moved to (611, 159)
Screenshot: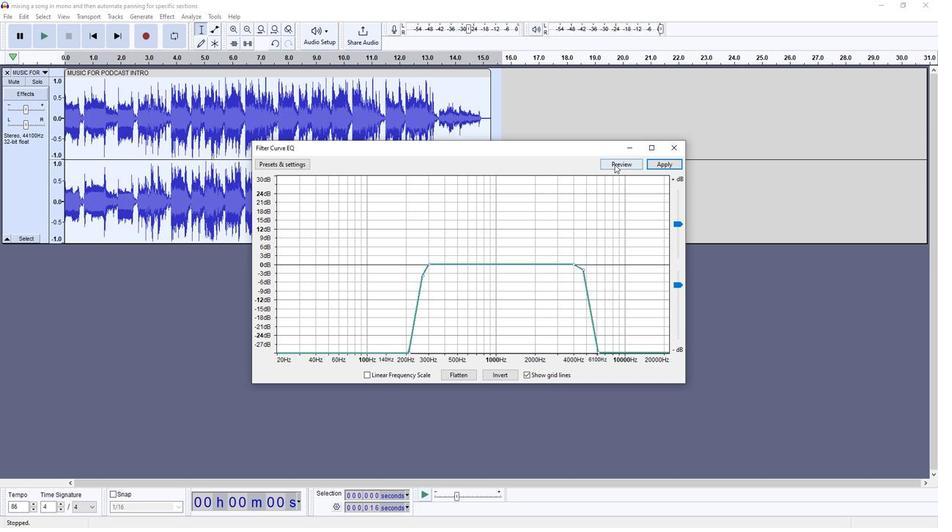 
Action: Mouse pressed left at (611, 159)
Screenshot: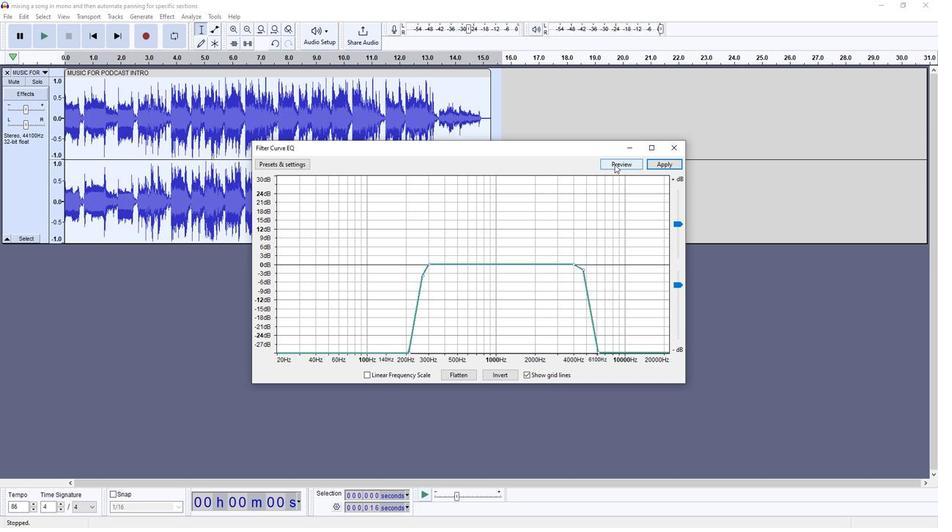 
Action: Mouse moved to (657, 159)
Screenshot: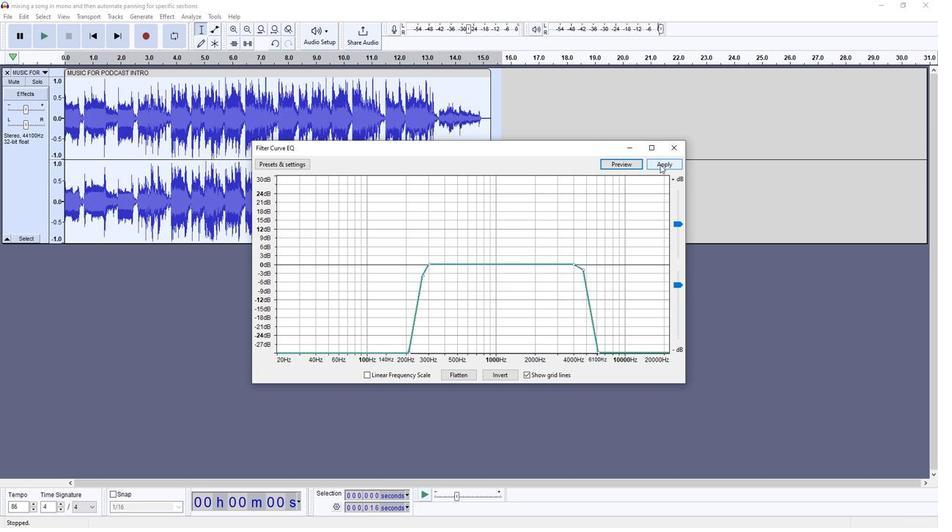 
Action: Mouse pressed left at (657, 159)
Screenshot: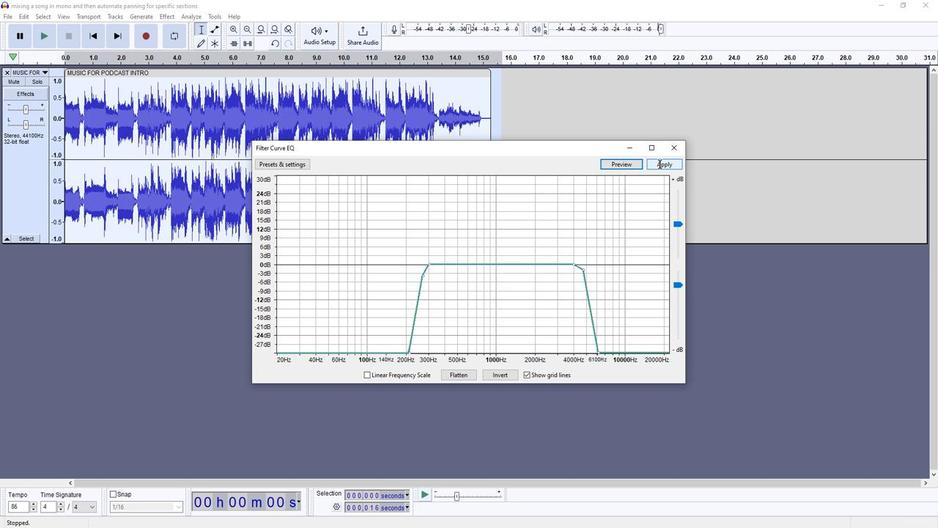 
Action: Mouse moved to (158, 5)
Screenshot: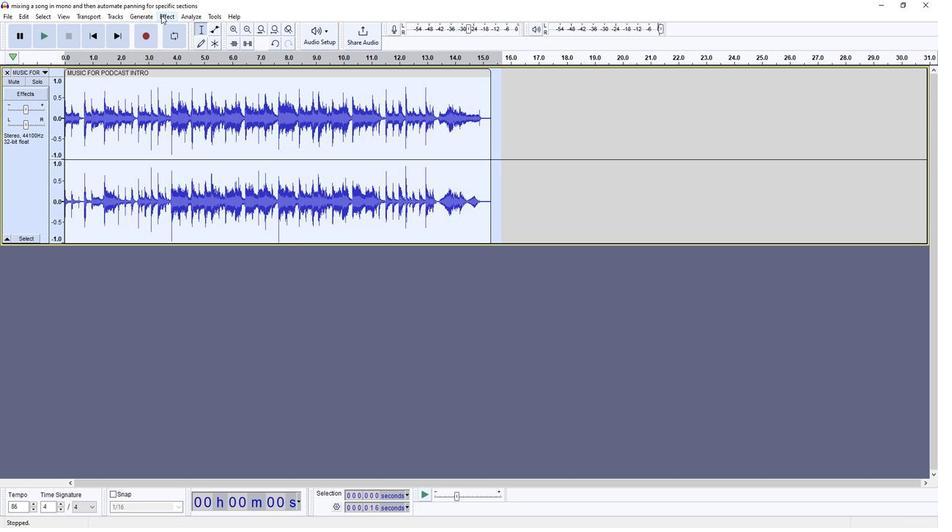 
Action: Mouse pressed left at (158, 5)
Screenshot: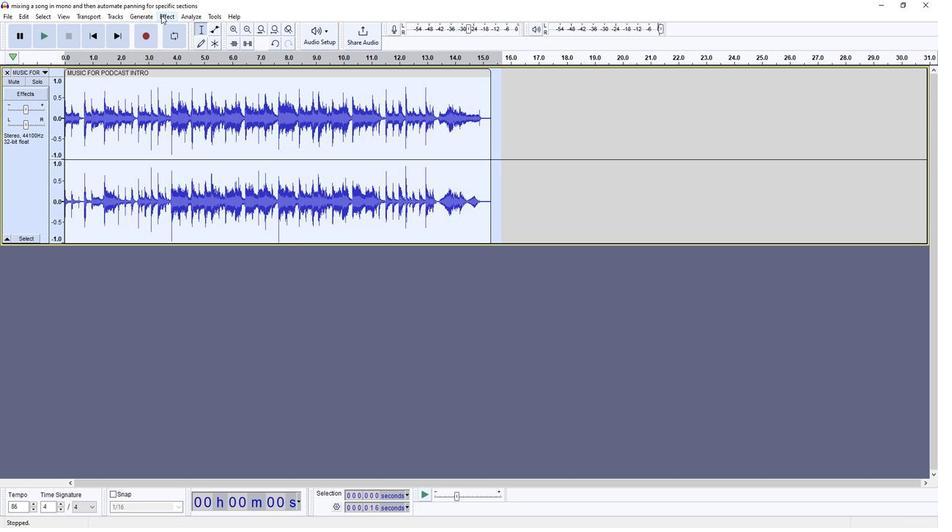 
Action: Mouse moved to (316, 84)
Screenshot: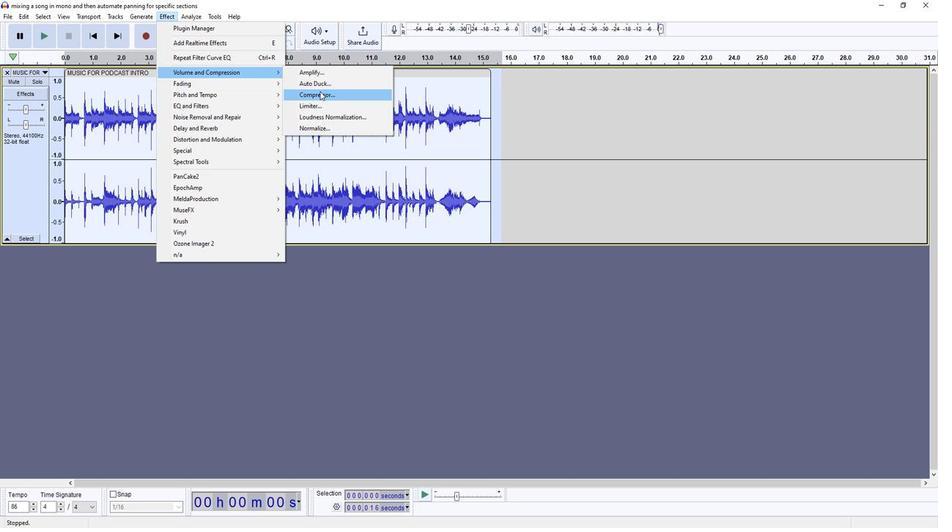 
Action: Mouse pressed left at (316, 84)
Screenshot: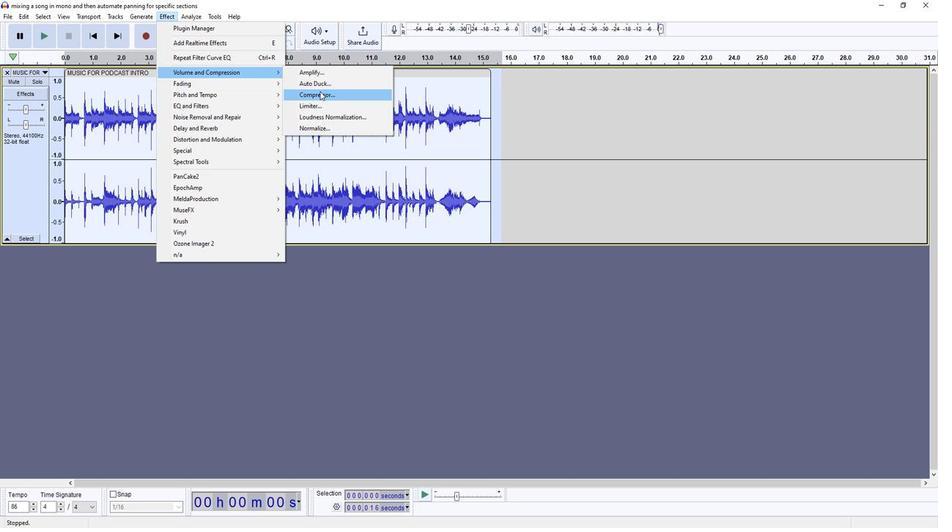 
Action: Mouse moved to (510, 297)
Screenshot: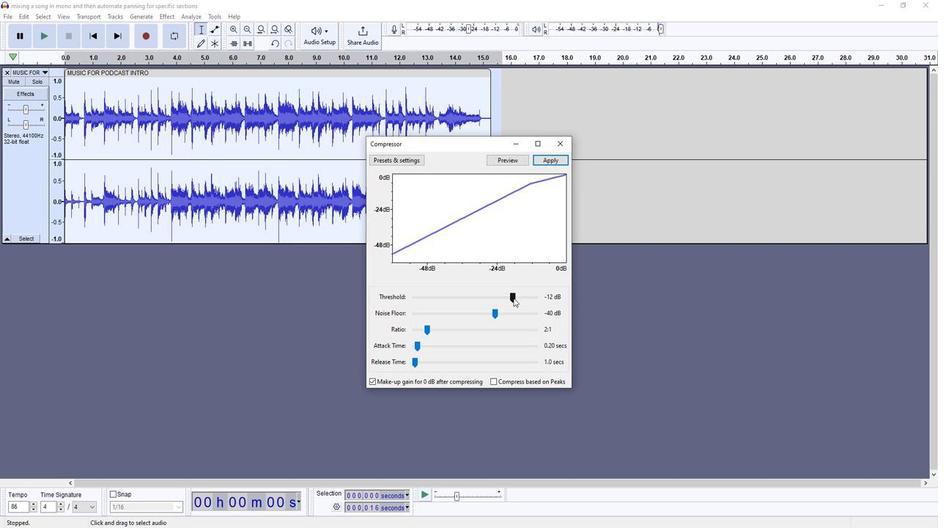 
Action: Mouse pressed left at (510, 297)
Screenshot: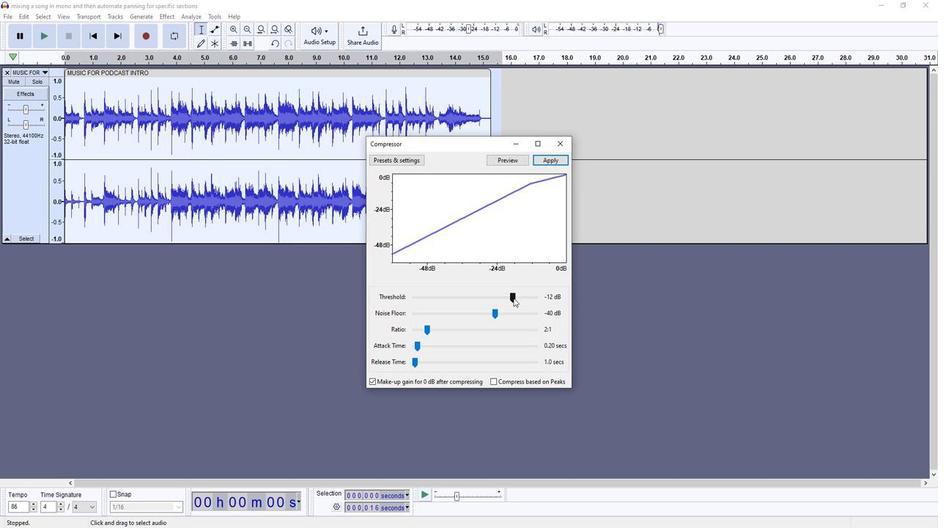
Action: Mouse moved to (412, 362)
Screenshot: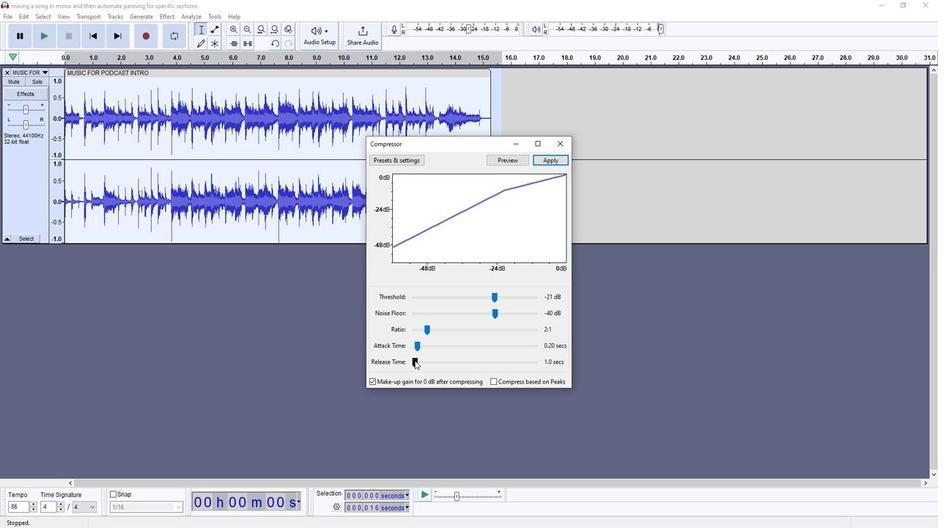 
Action: Mouse pressed left at (412, 362)
Screenshot: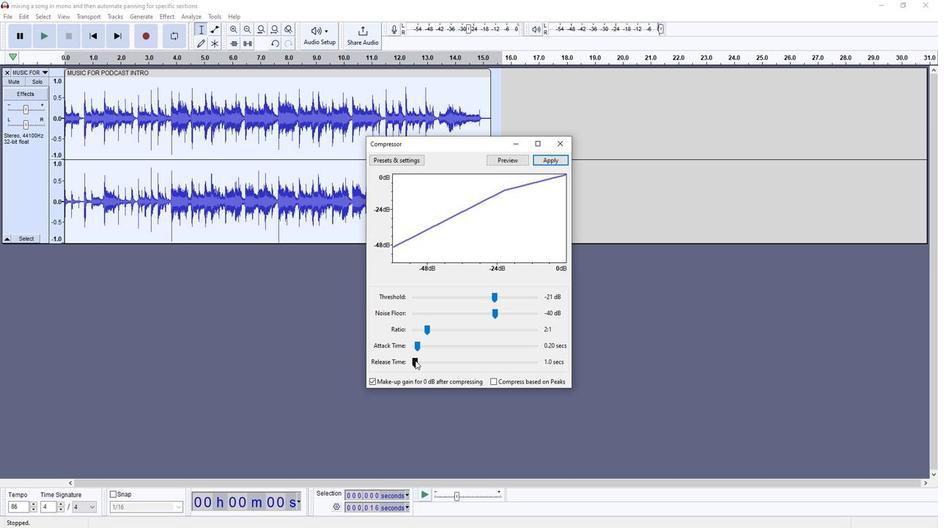 
Action: Mouse moved to (490, 384)
Screenshot: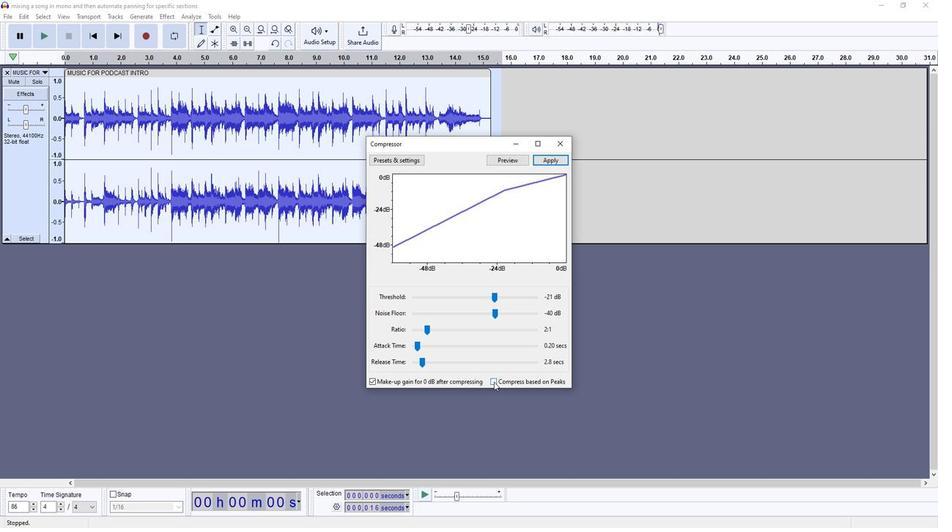 
Action: Mouse pressed left at (490, 384)
Screenshot: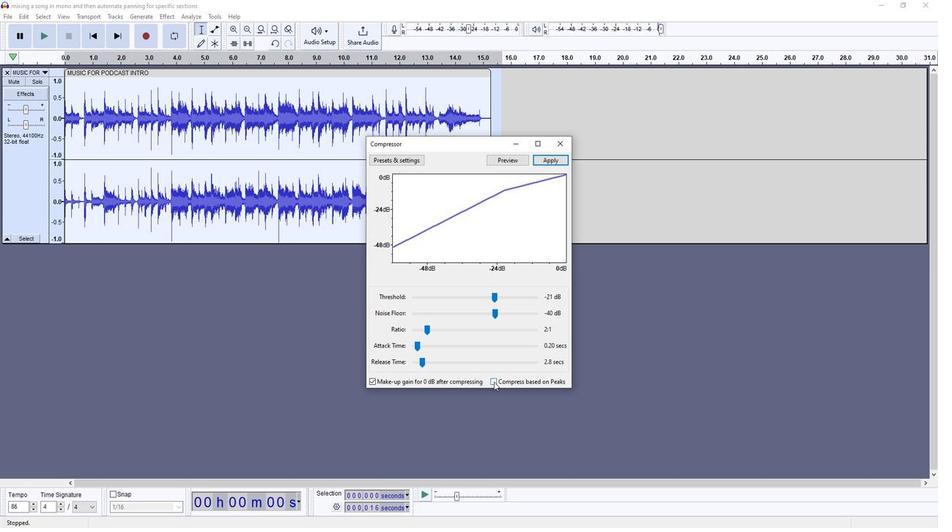 
Action: Mouse moved to (500, 154)
Screenshot: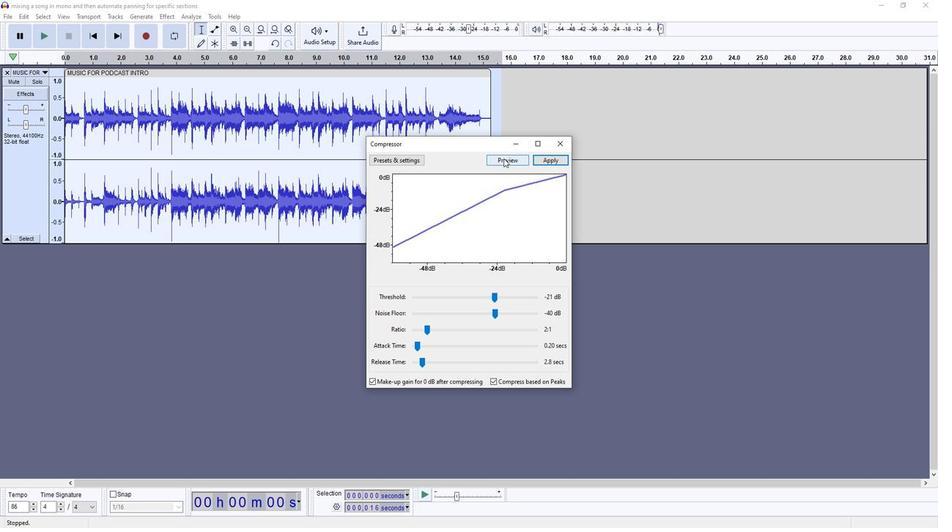 
Action: Mouse pressed left at (500, 154)
Screenshot: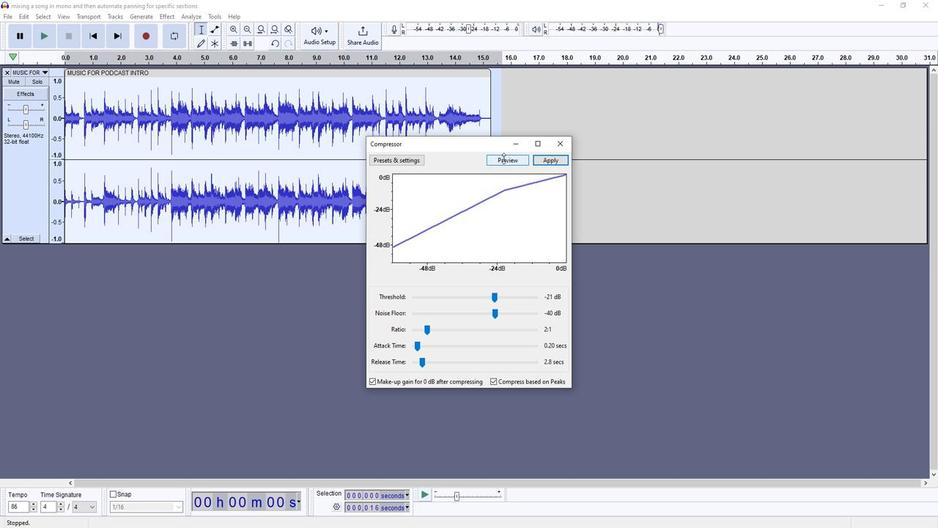 
Action: Mouse moved to (534, 154)
Screenshot: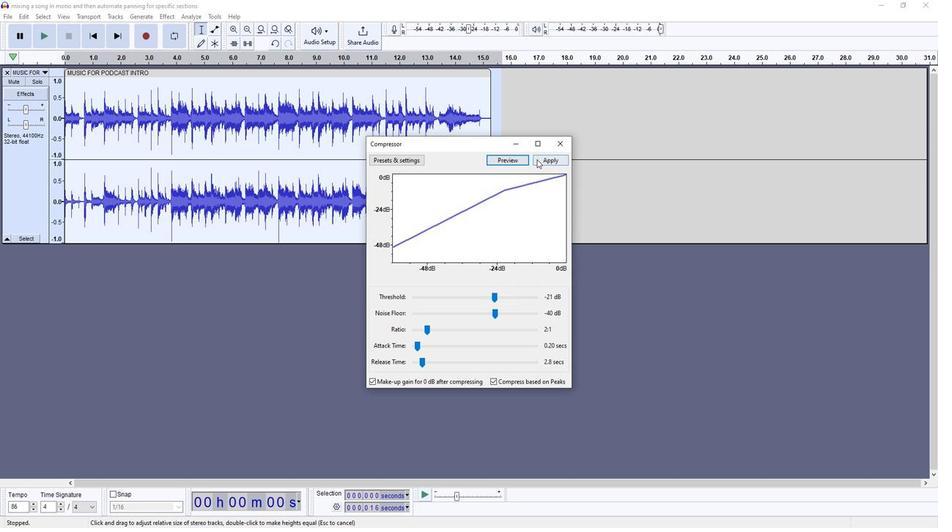 
Action: Mouse pressed left at (534, 154)
Screenshot: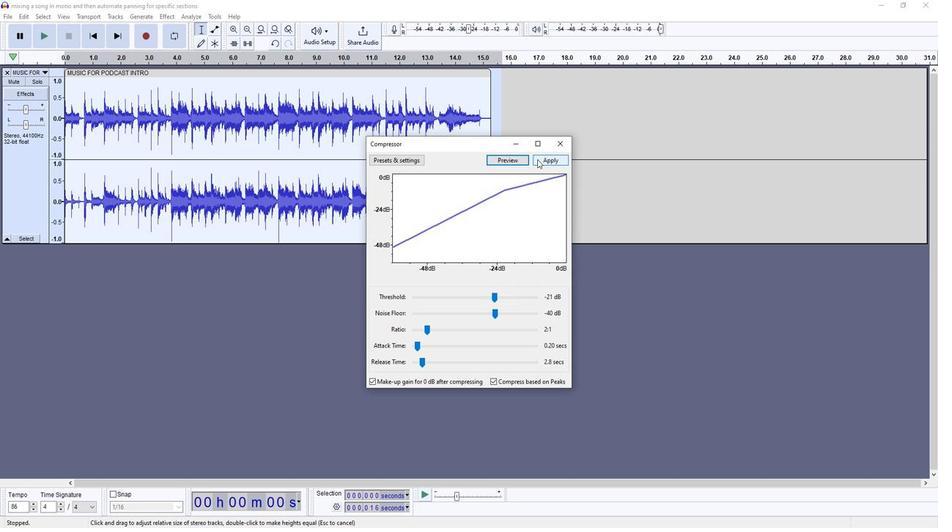 
Action: Mouse moved to (162, 3)
Screenshot: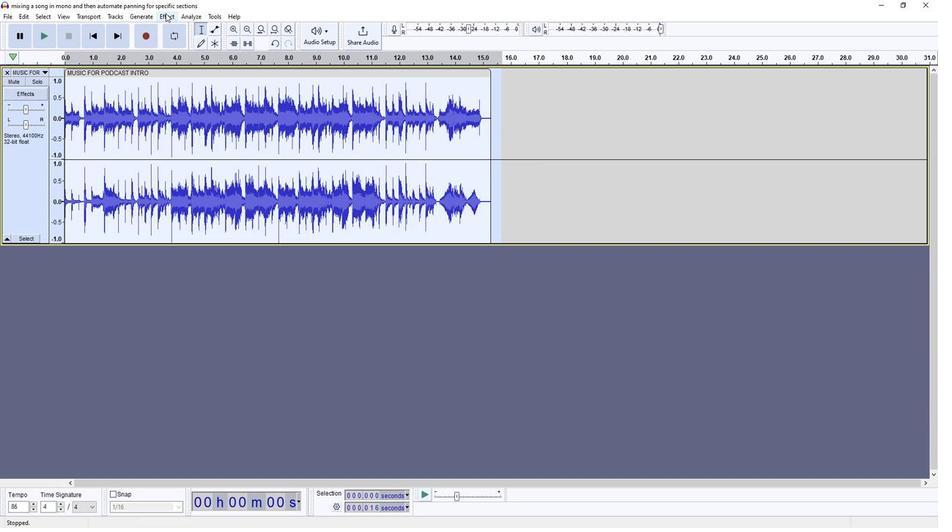 
Action: Mouse pressed left at (162, 3)
Screenshot: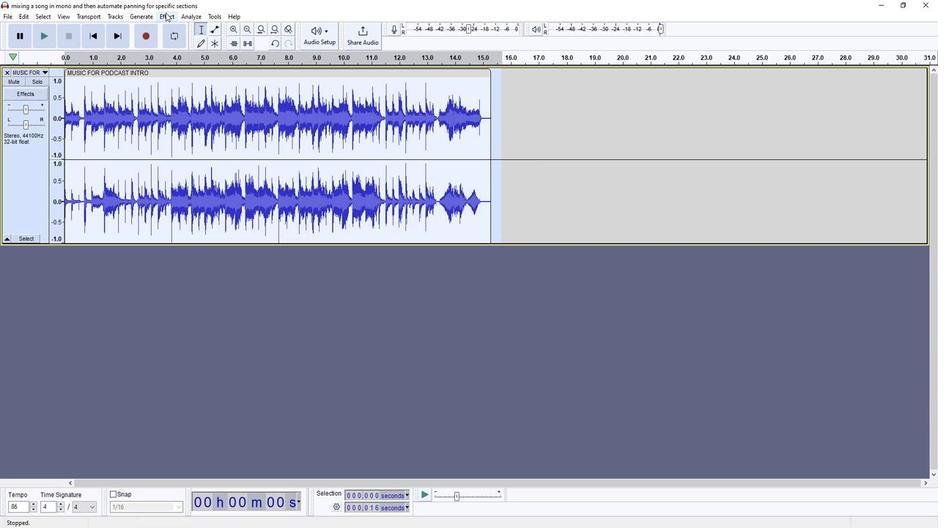 
Action: Mouse moved to (190, 241)
Screenshot: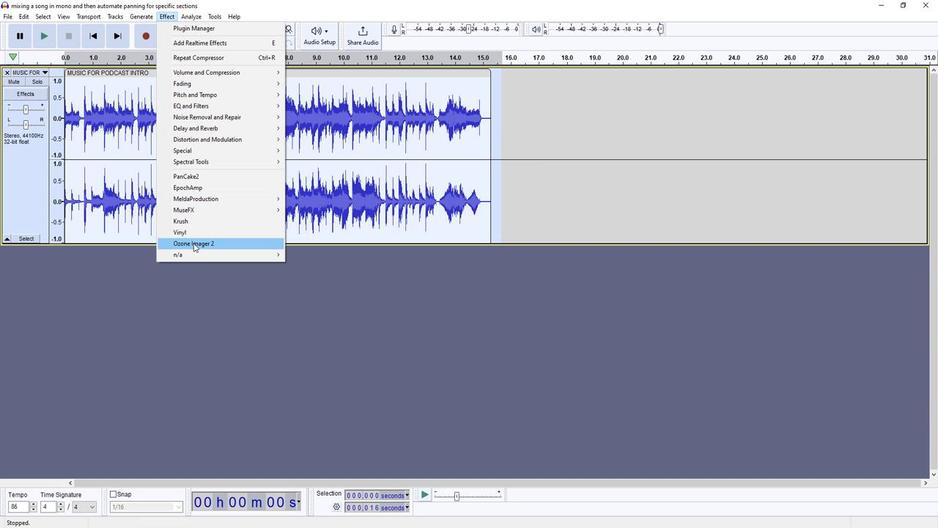 
Action: Mouse pressed left at (190, 241)
Screenshot: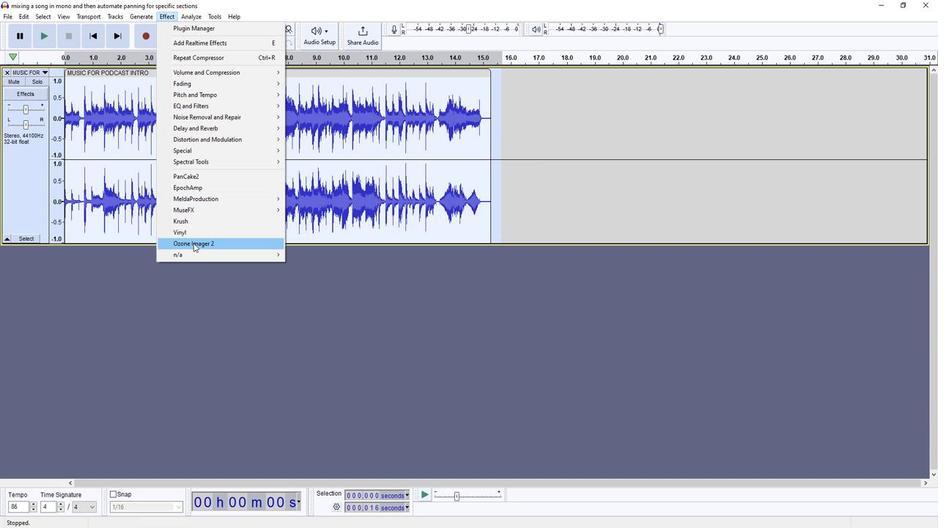 
Action: Mouse moved to (587, 288)
Screenshot: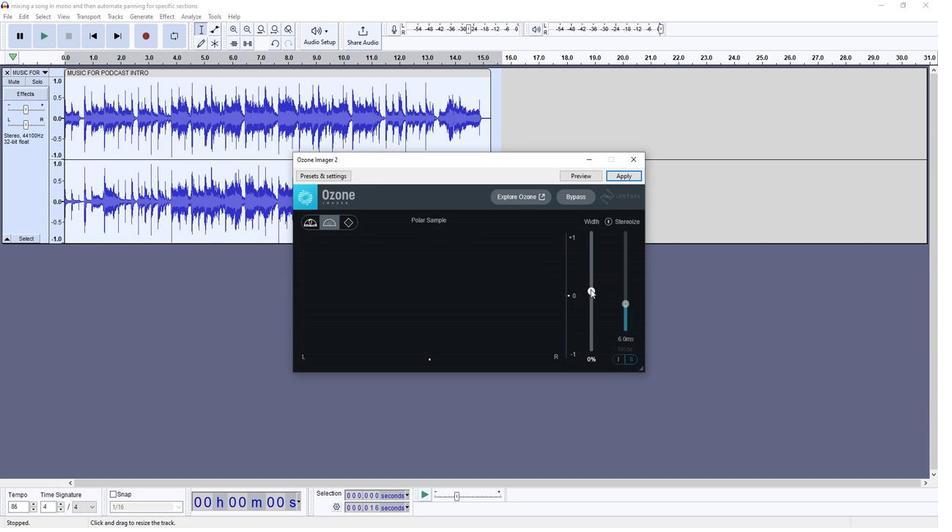 
Action: Mouse pressed left at (587, 288)
Screenshot: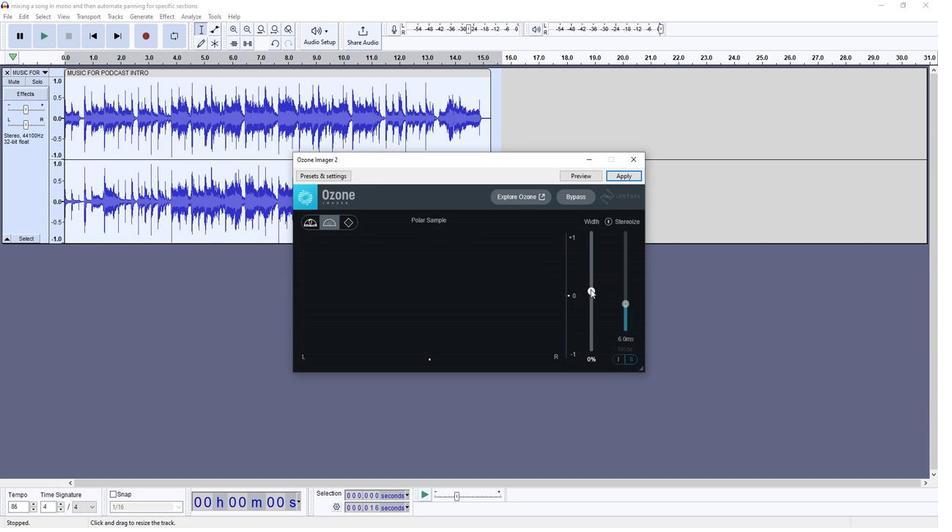 
Action: Mouse moved to (584, 171)
Screenshot: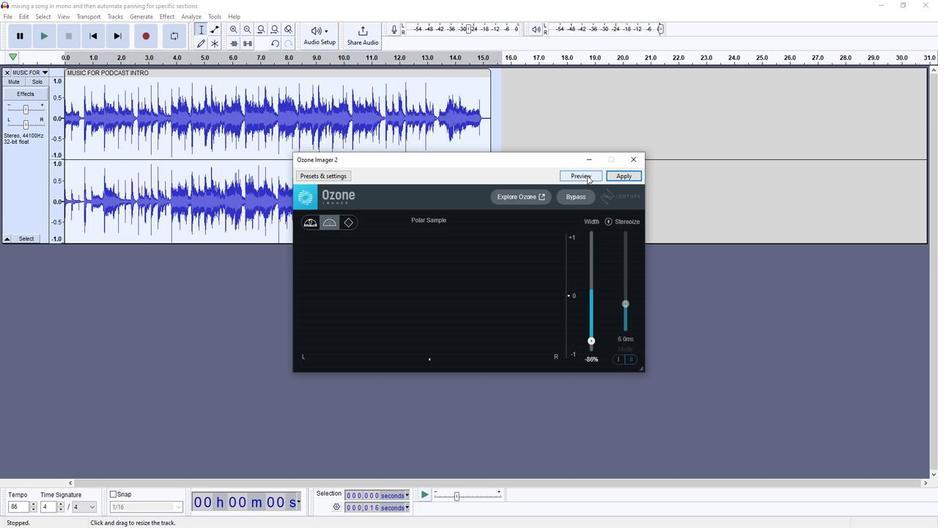 
Action: Mouse pressed left at (584, 171)
Screenshot: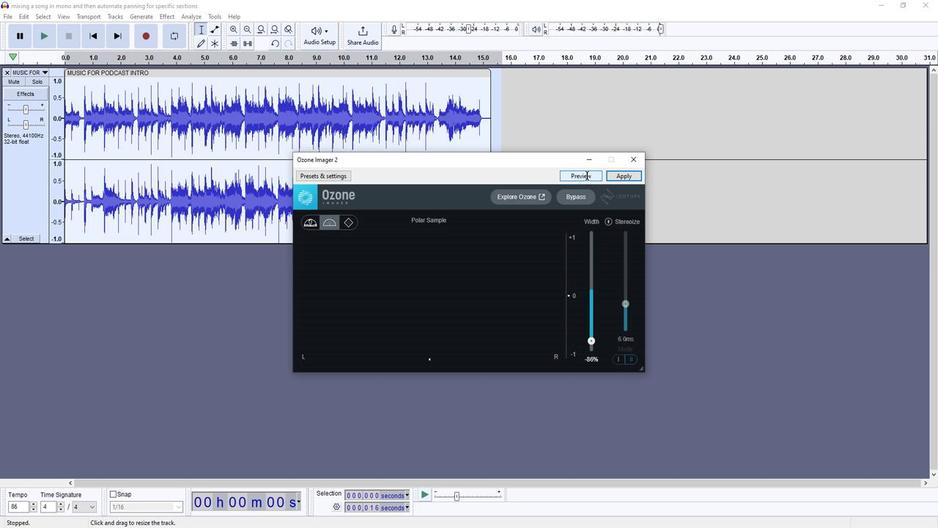 
Action: Mouse moved to (625, 170)
Screenshot: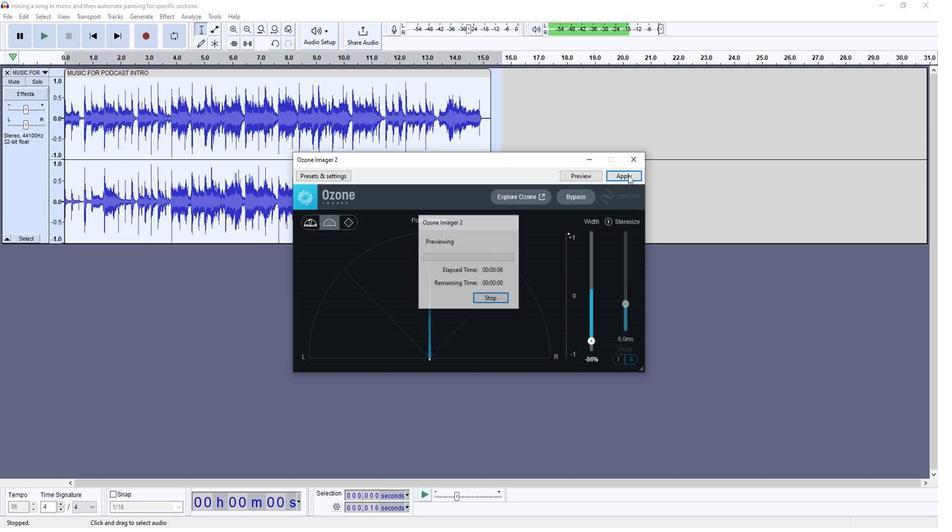 
Action: Mouse pressed left at (625, 170)
Screenshot: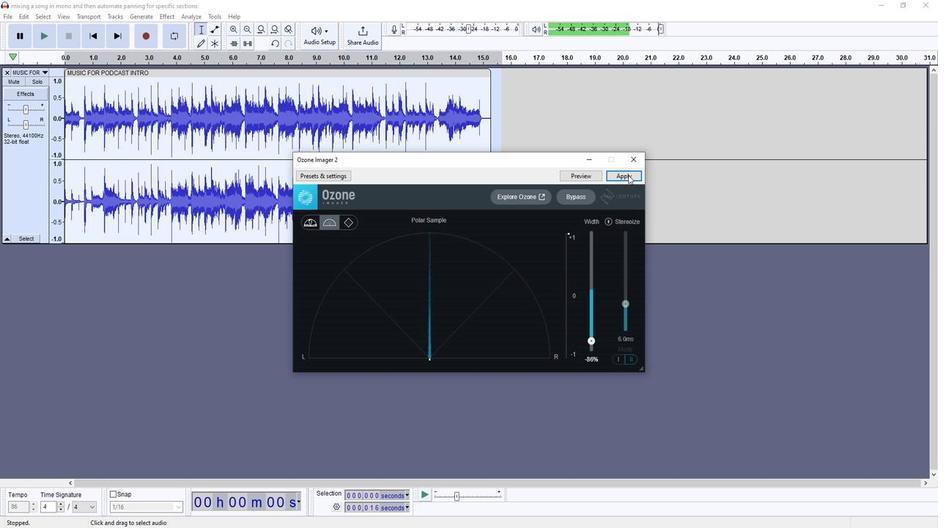 
Action: Mouse moved to (35, 27)
Screenshot: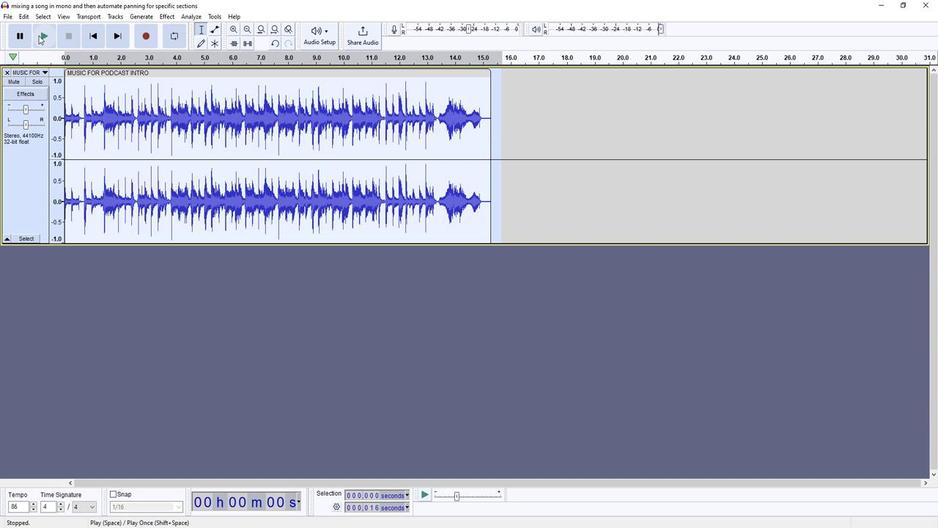 
Action: Mouse pressed left at (35, 27)
Screenshot: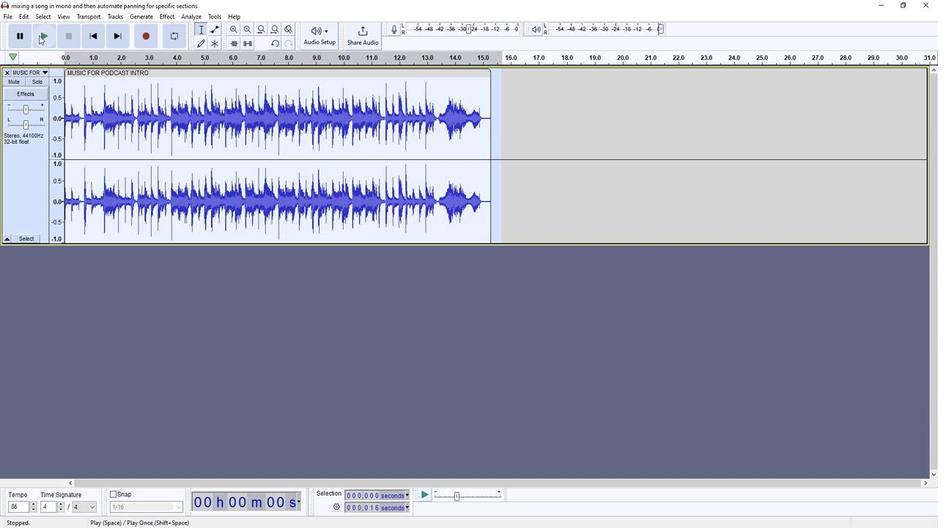 
Action: Mouse moved to (59, 26)
Screenshot: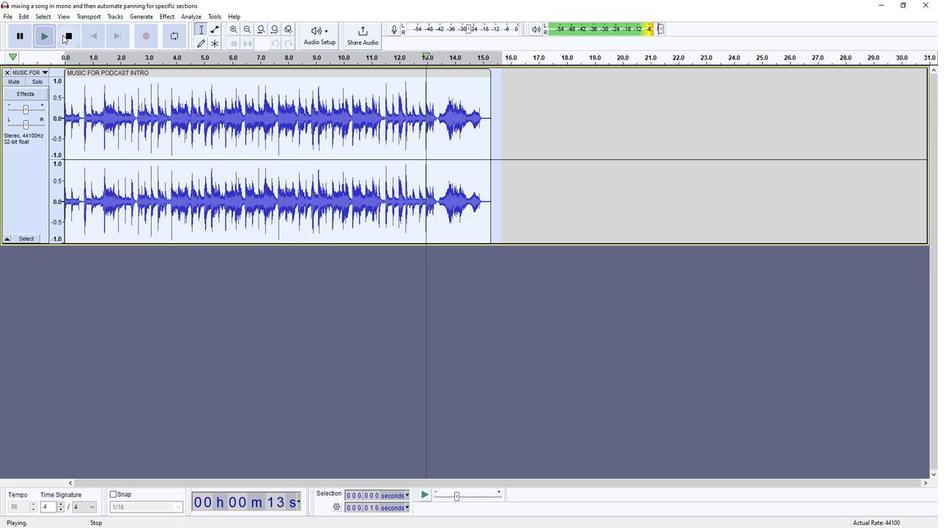 
Action: Mouse pressed left at (59, 26)
Screenshot: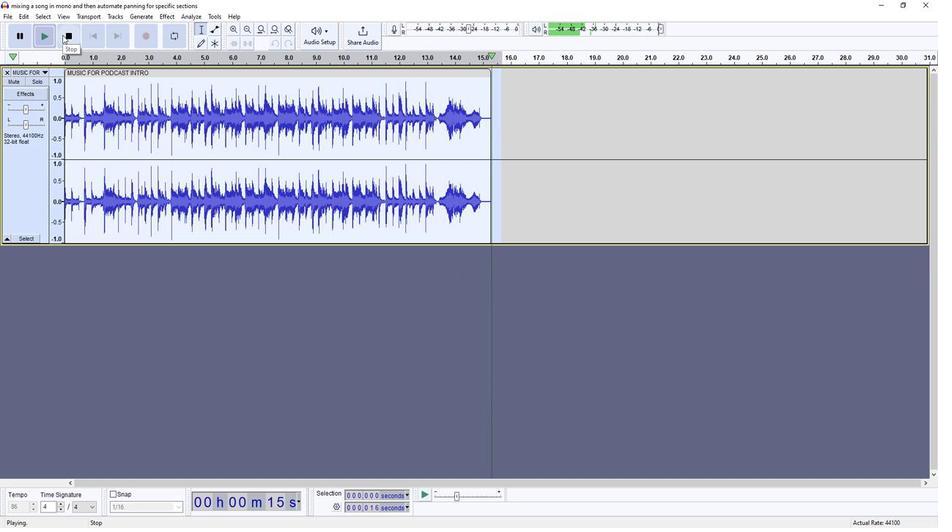 
Action: Mouse moved to (5, 5)
Screenshot: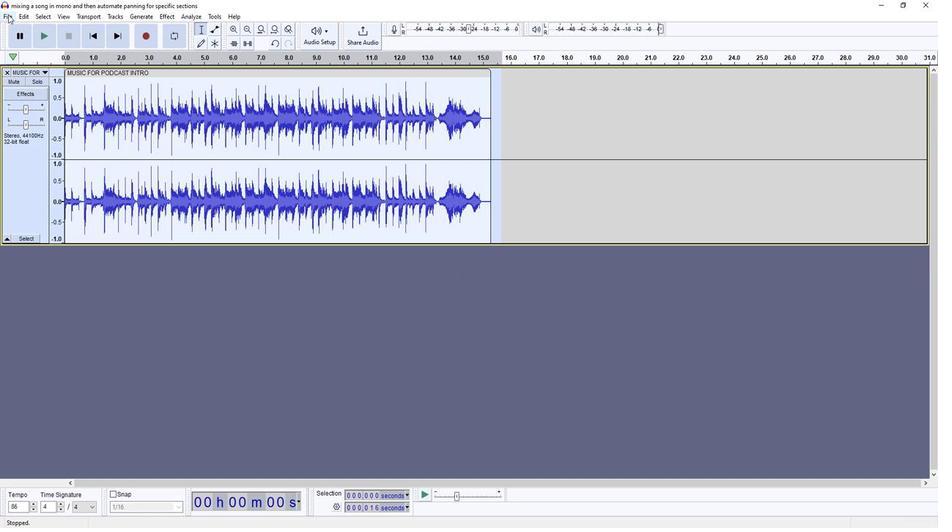 
Action: Mouse pressed left at (5, 5)
Screenshot: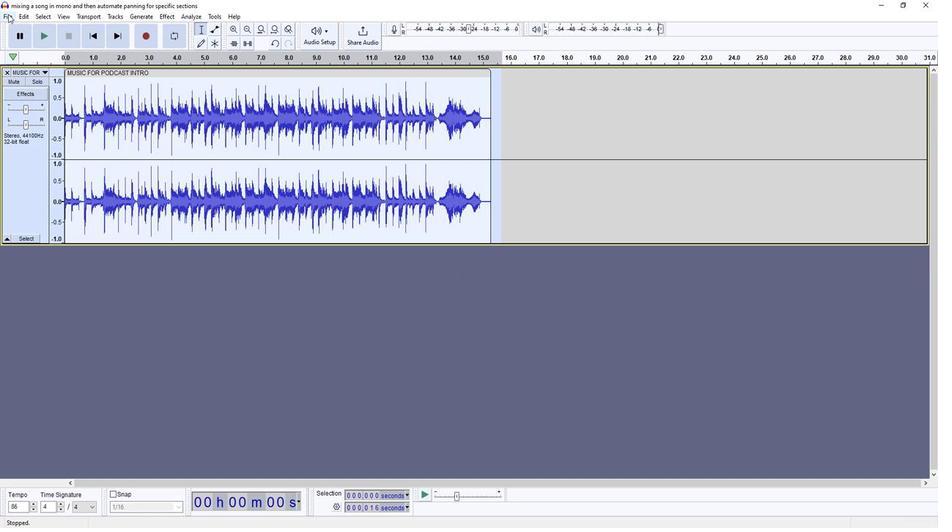 
Action: Mouse moved to (126, 85)
Screenshot: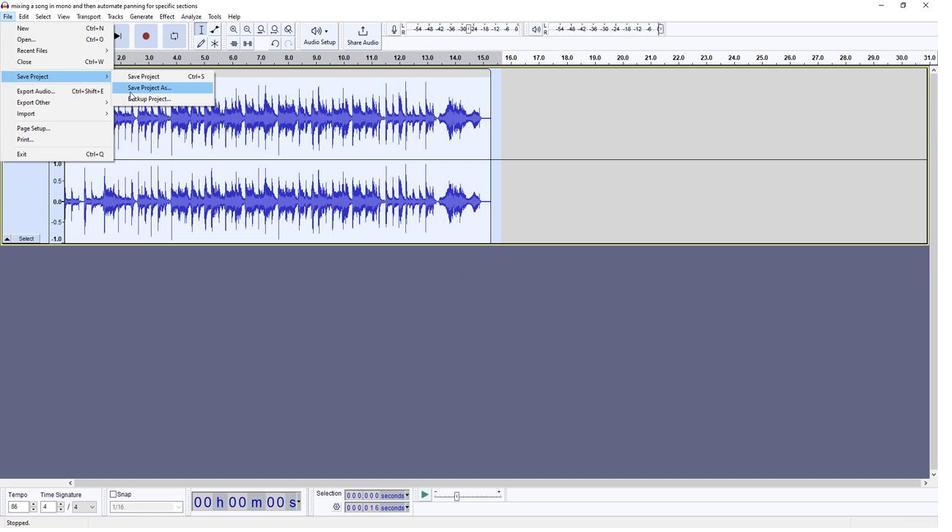 
Action: Mouse pressed left at (126, 85)
Screenshot: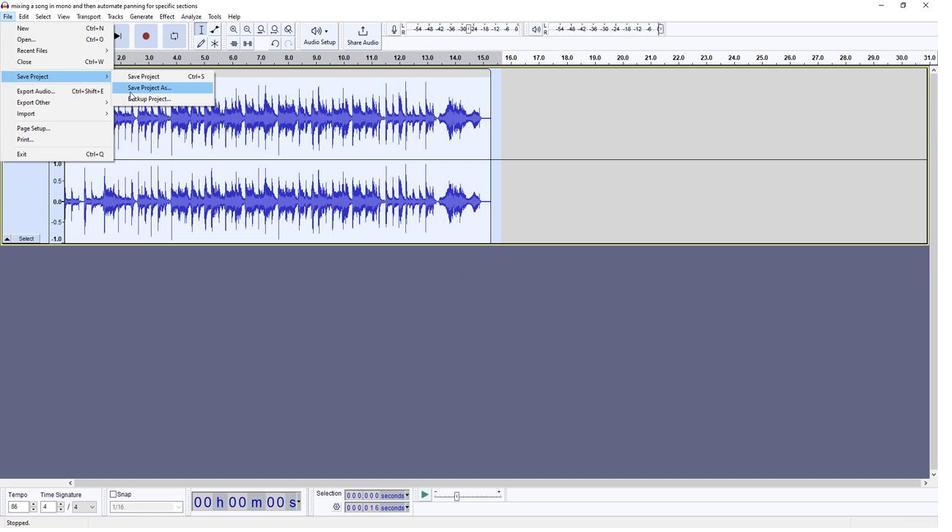 
Action: Key pressed <Key.backspace>mixing<Key.space>a<Key.space>mono<Key.space>version<Key.space>of<Key.space>a<Key.space>podcast<Key.space>intrio<Key.backspace><Key.backspace>o<Key.space>for<Key.space>a<Key.space>consistent<Key.space>listening<Key.space>experience
Screenshot: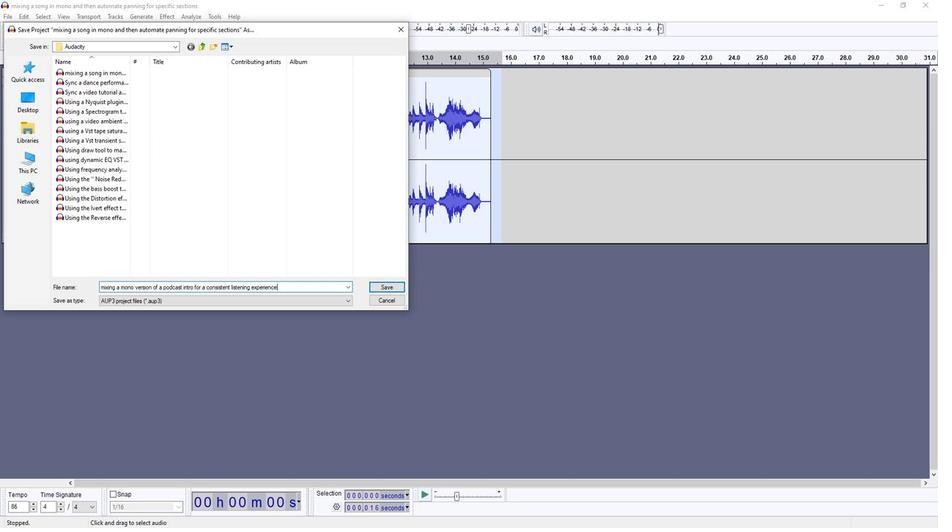 
Action: Mouse moved to (377, 286)
Screenshot: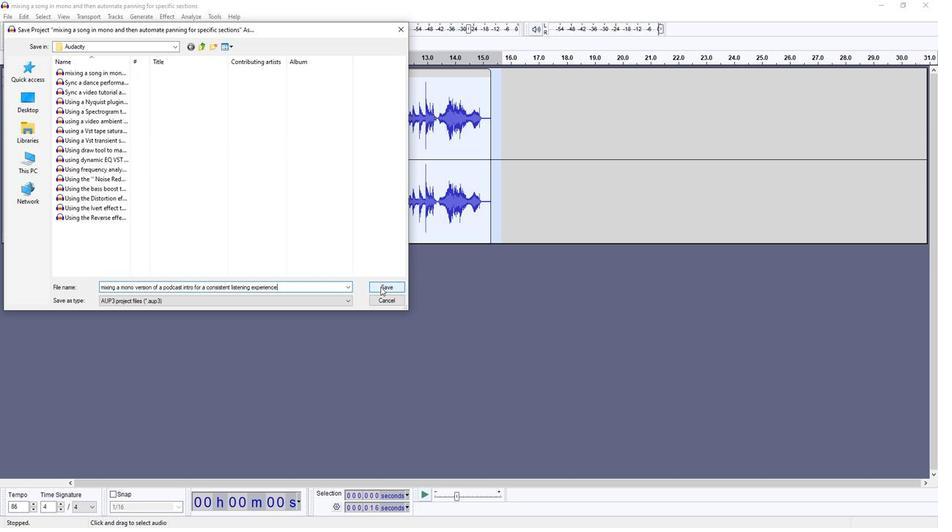 
Action: Mouse pressed left at (377, 286)
Screenshot: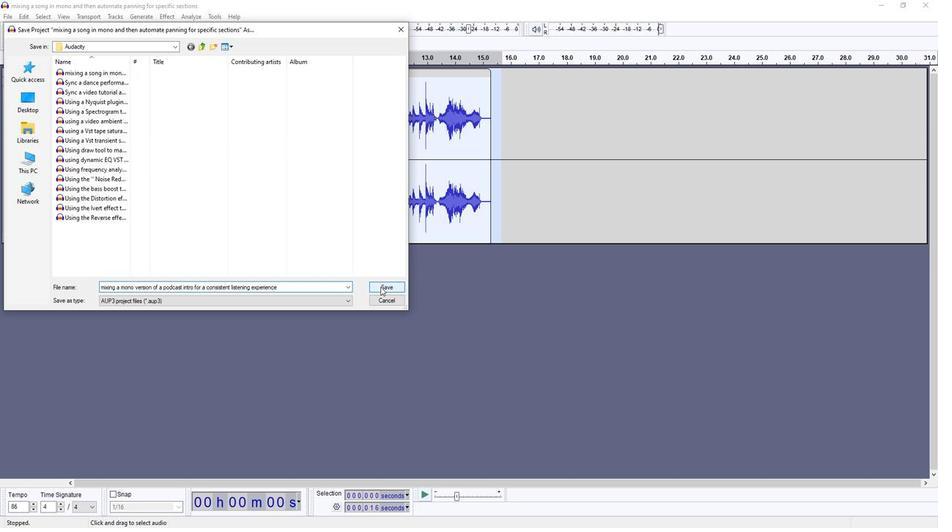 
